 Task: Search One-way flight tickets for 2 adults, in Economy from Aswan to Auckland to travel on 20-Nov-2023.  Stops: Any number of stops. Choice of flight is Emirates. 1  carry bag. Outbound departure time preference is 08:00.
Action: Mouse moved to (294, 151)
Screenshot: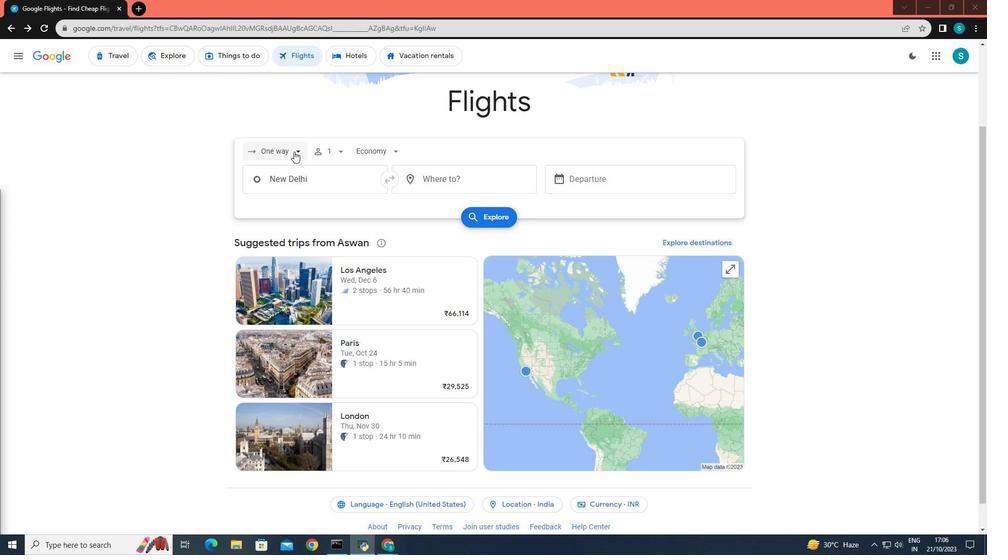 
Action: Mouse pressed left at (294, 151)
Screenshot: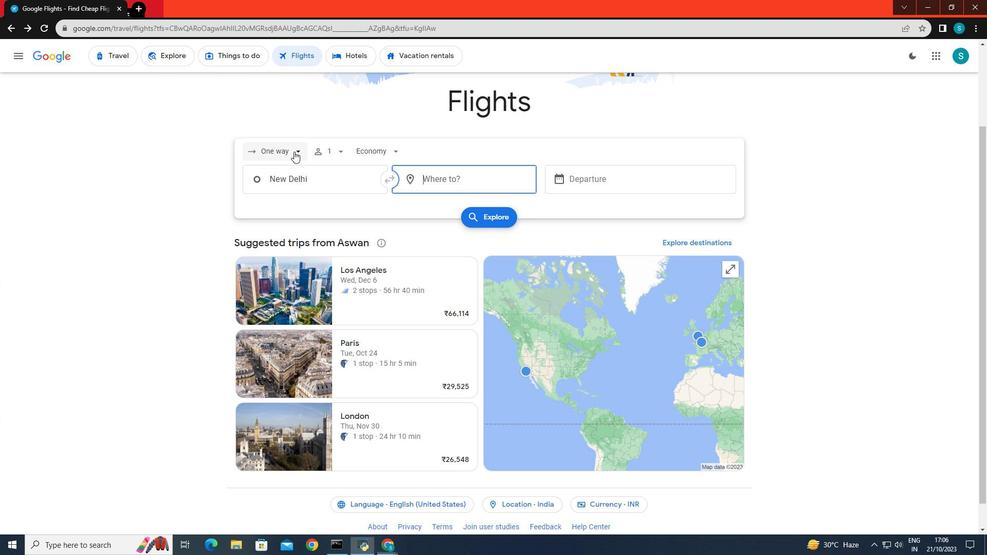 
Action: Mouse moved to (288, 195)
Screenshot: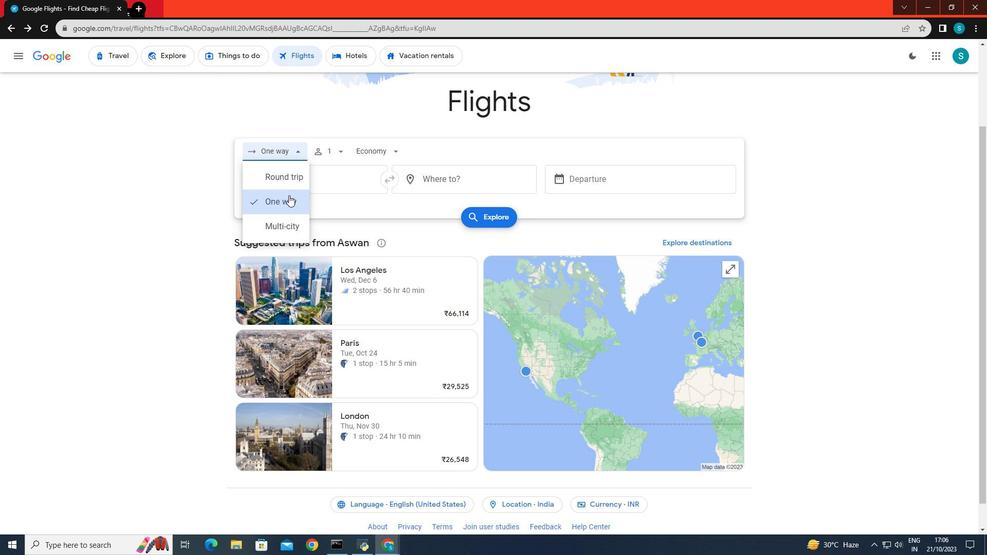 
Action: Mouse pressed left at (288, 195)
Screenshot: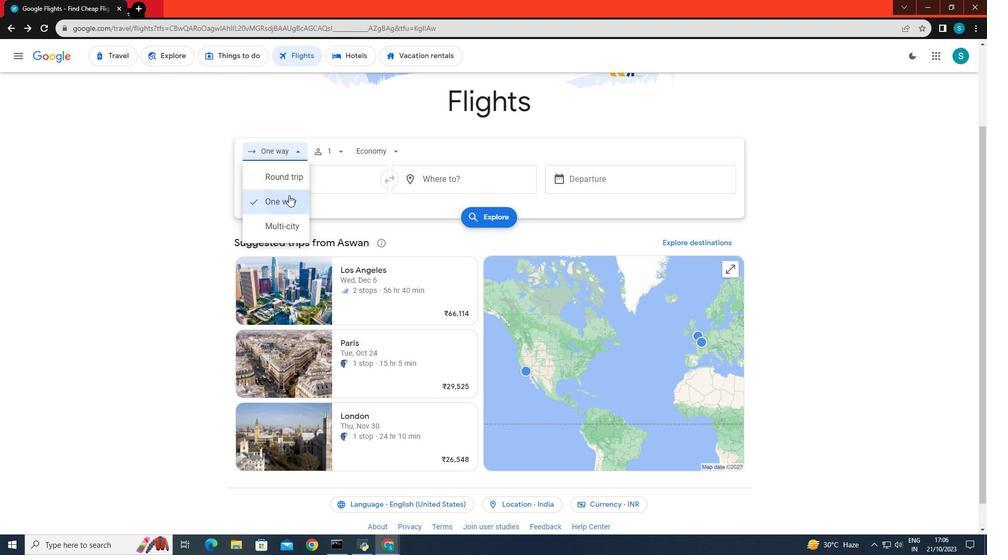 
Action: Mouse moved to (323, 147)
Screenshot: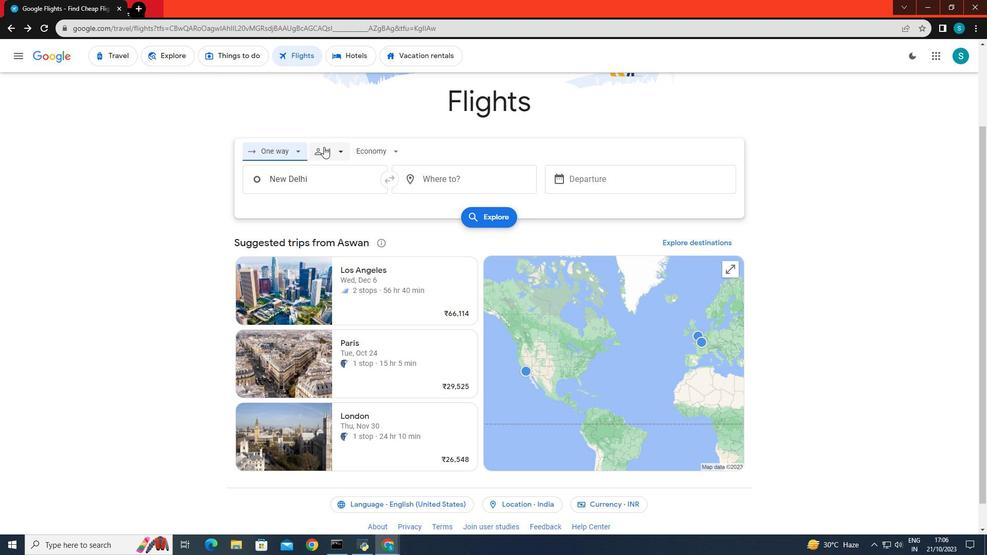 
Action: Mouse pressed left at (323, 147)
Screenshot: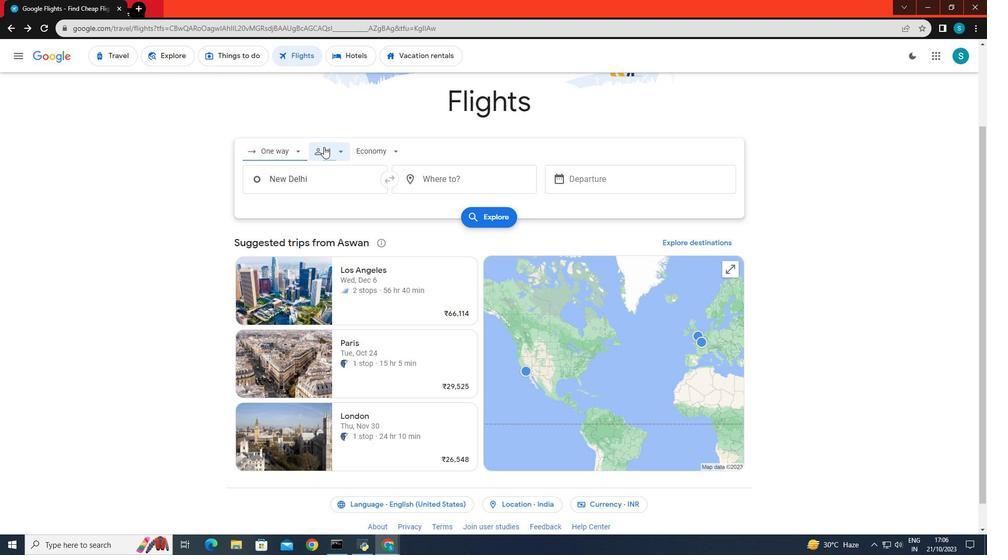 
Action: Mouse moved to (417, 177)
Screenshot: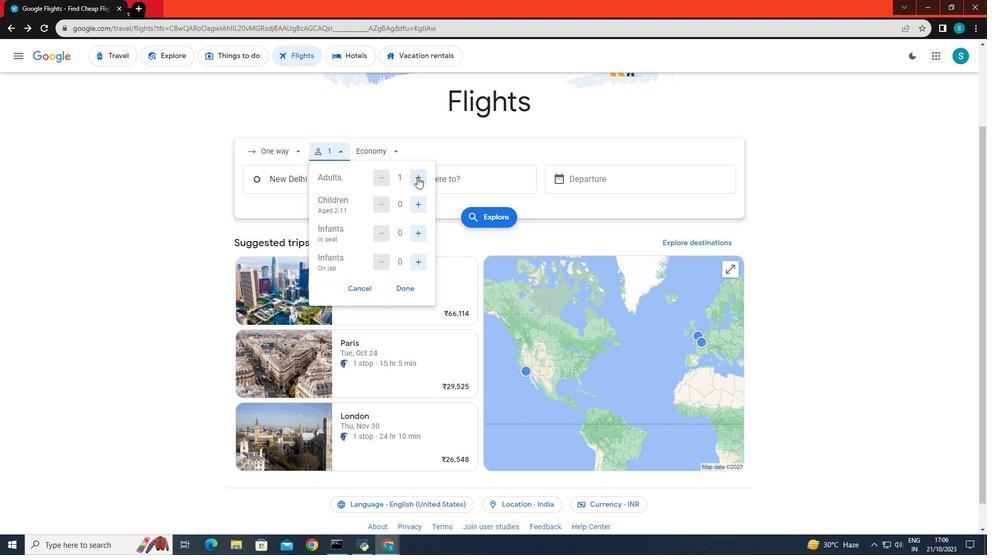 
Action: Mouse pressed left at (417, 177)
Screenshot: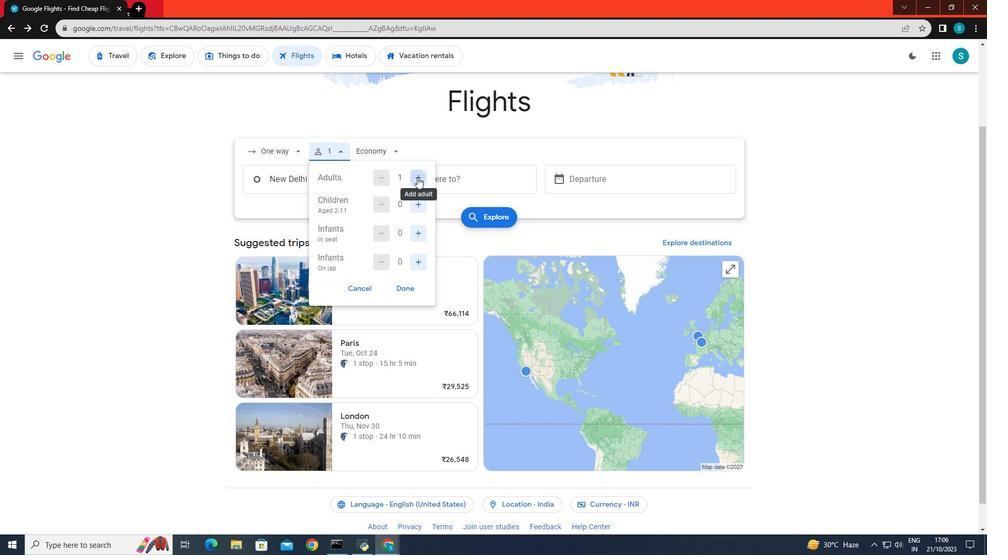 
Action: Mouse moved to (404, 284)
Screenshot: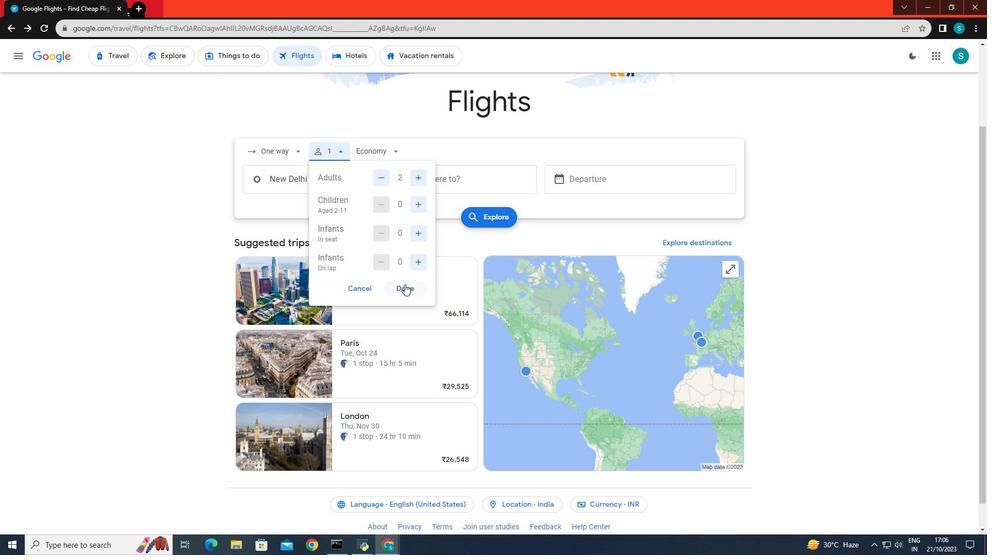 
Action: Mouse pressed left at (404, 284)
Screenshot: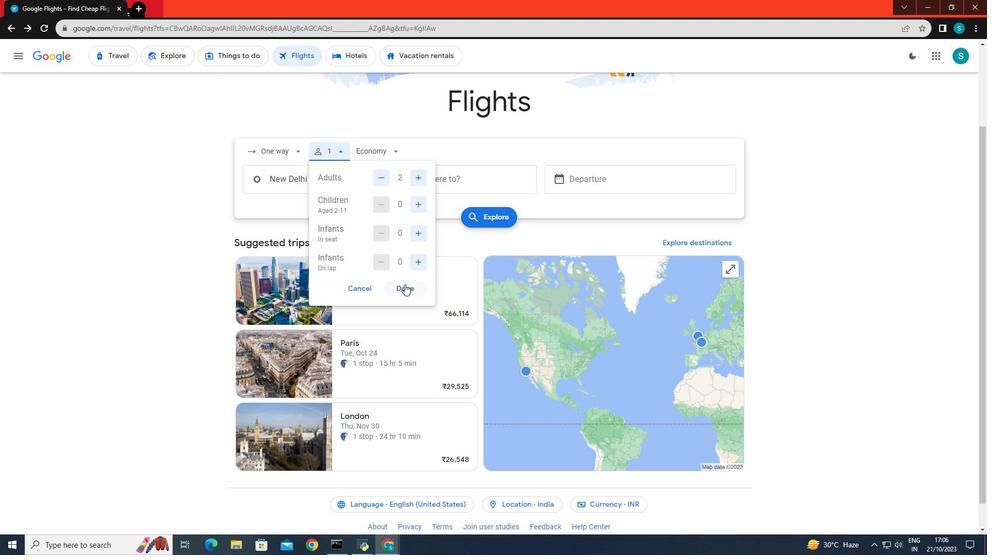 
Action: Mouse moved to (384, 147)
Screenshot: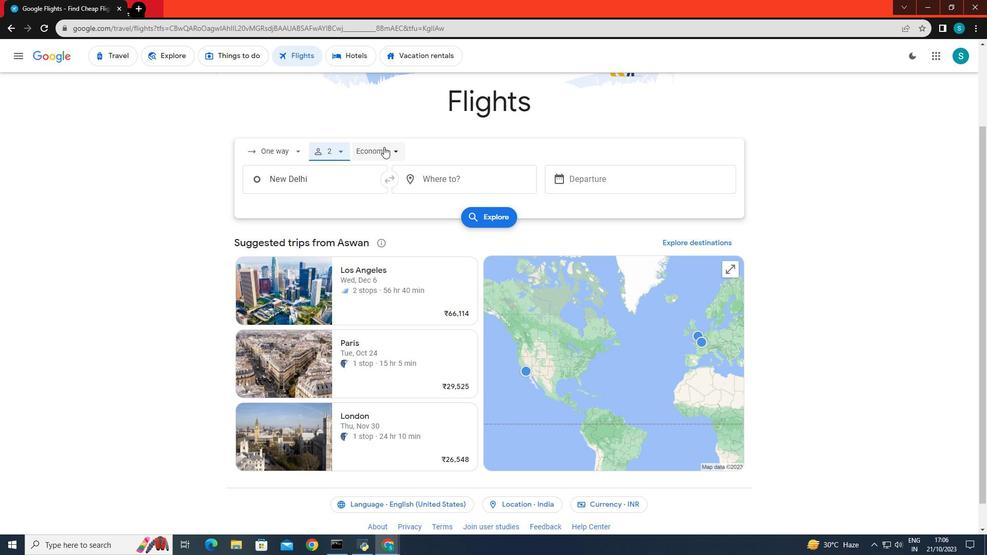 
Action: Mouse pressed left at (384, 147)
Screenshot: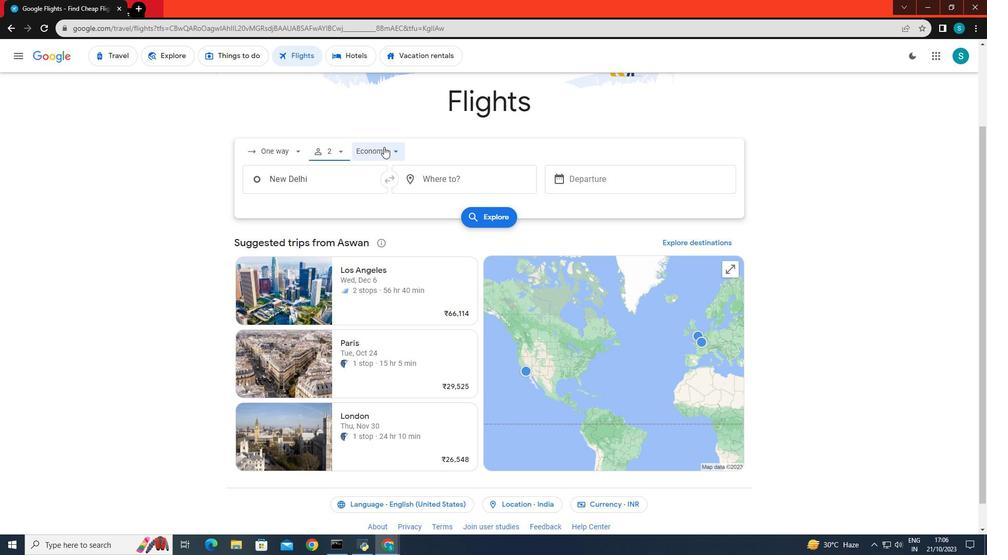
Action: Mouse moved to (378, 179)
Screenshot: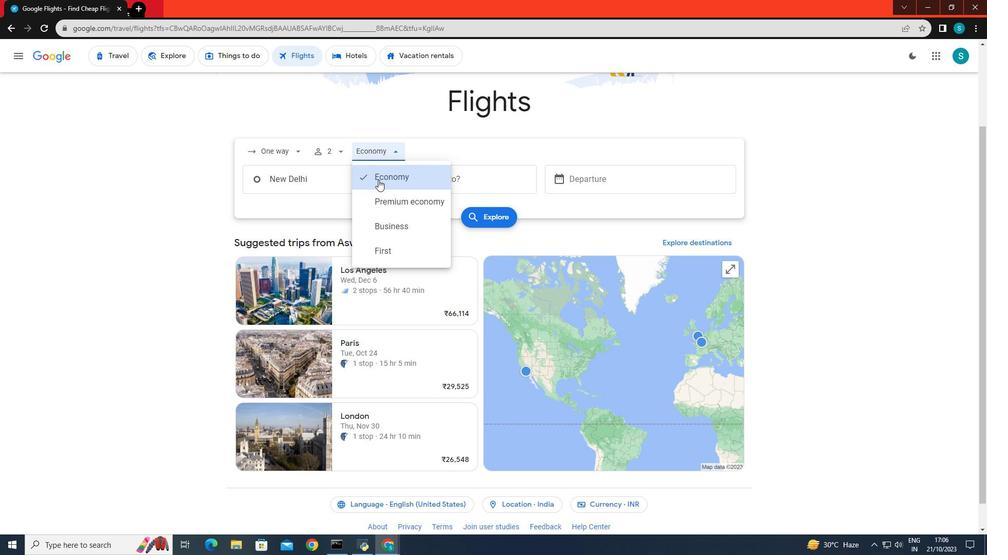 
Action: Mouse pressed left at (378, 179)
Screenshot: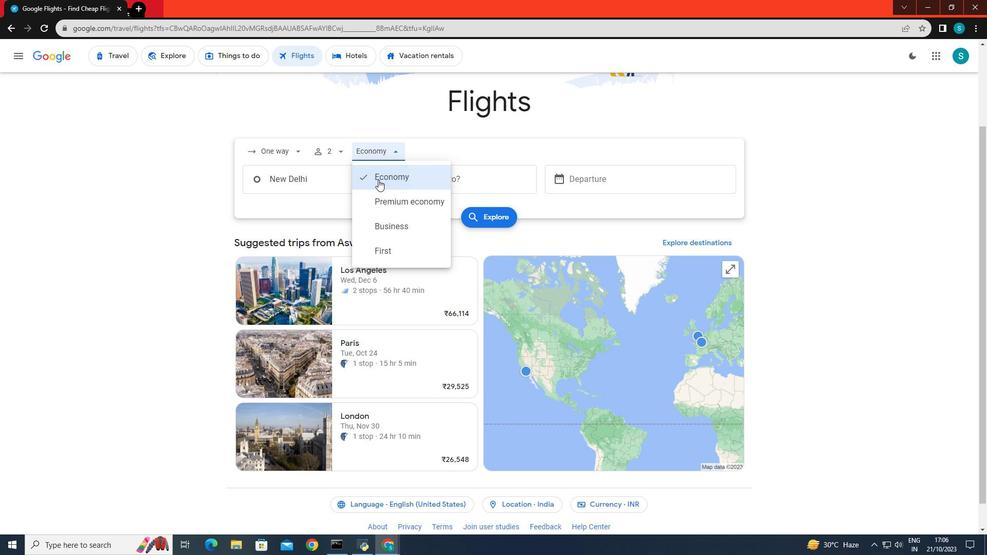 
Action: Mouse moved to (321, 182)
Screenshot: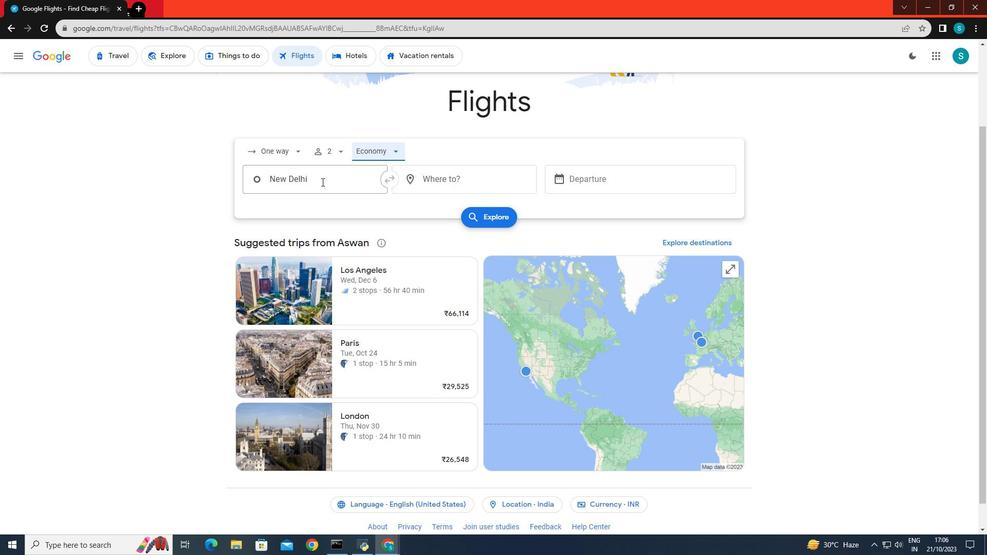 
Action: Mouse pressed left at (321, 182)
Screenshot: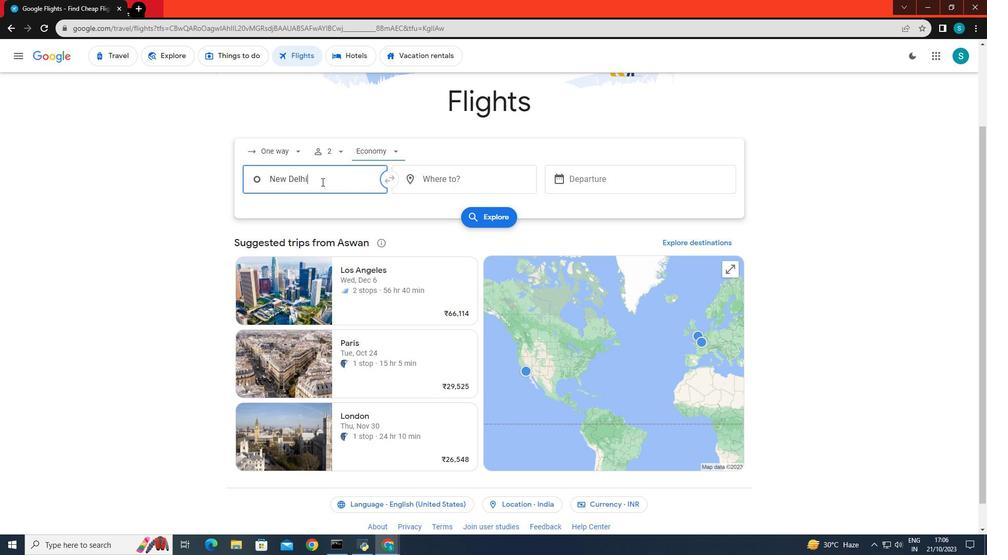 
Action: Key pressed <Key.backspace><Key.caps_lock>A<Key.caps_lock>swan
Screenshot: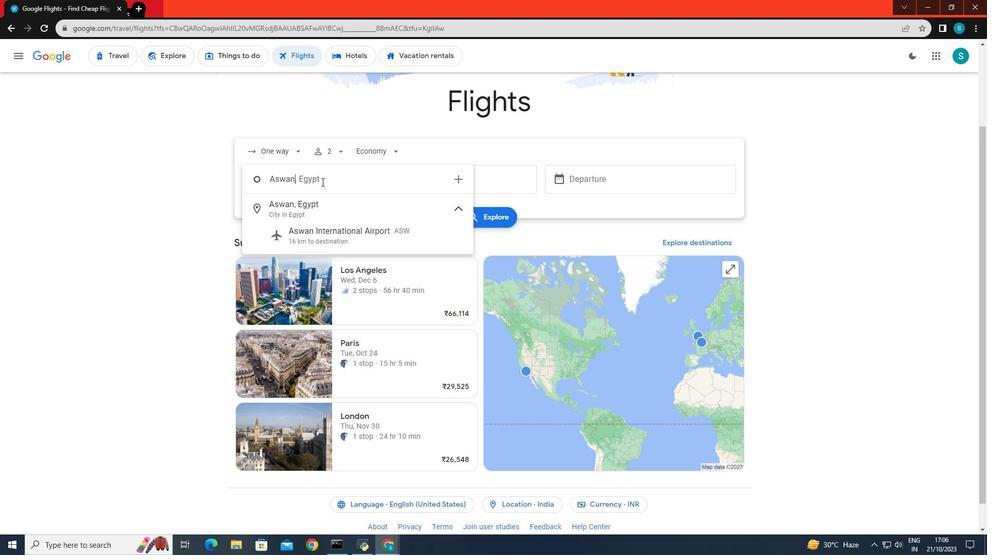
Action: Mouse moved to (329, 243)
Screenshot: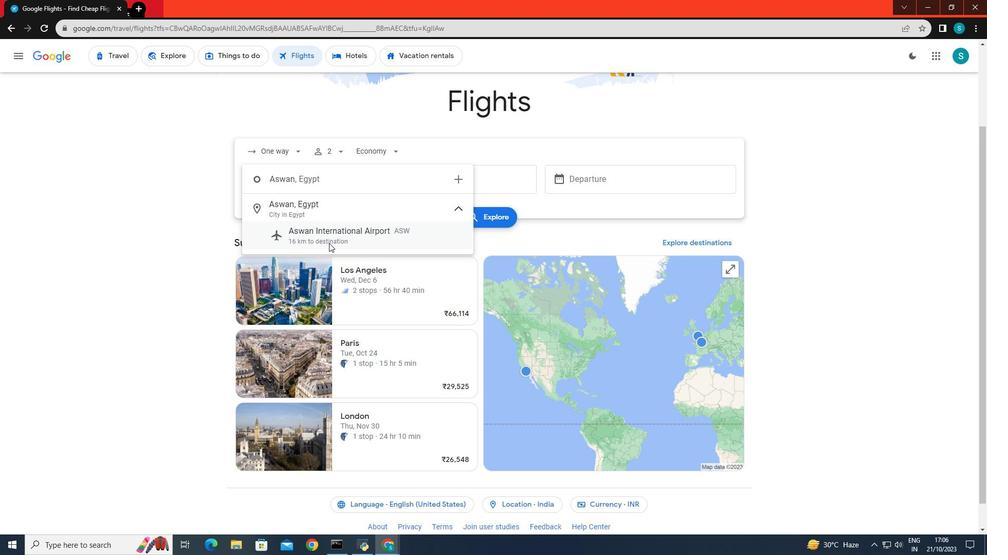 
Action: Mouse pressed left at (329, 243)
Screenshot: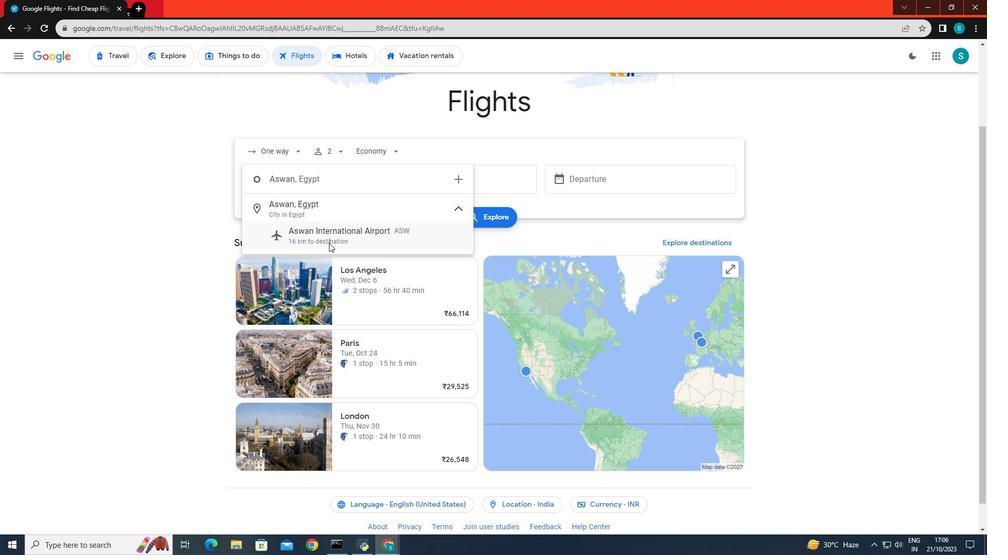
Action: Mouse moved to (445, 175)
Screenshot: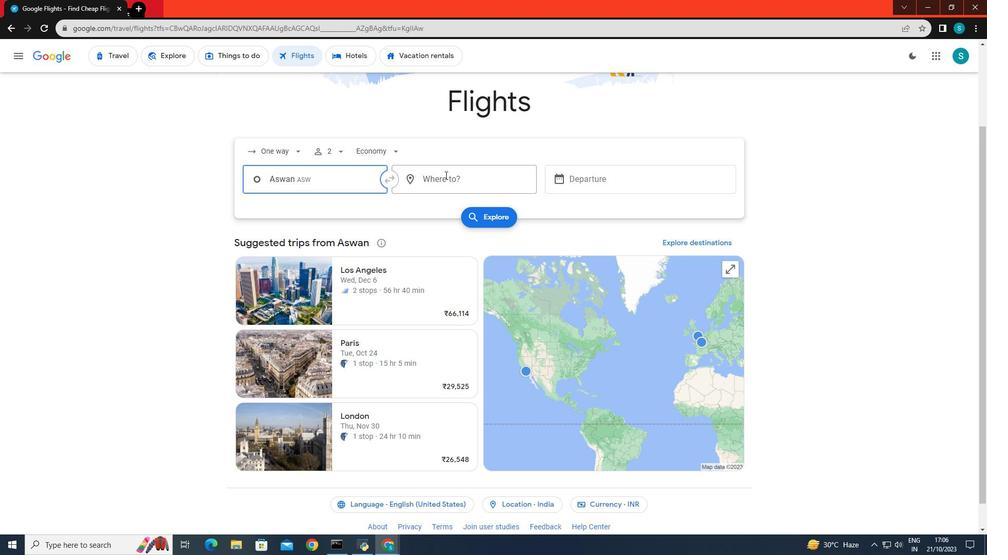 
Action: Mouse pressed left at (445, 175)
Screenshot: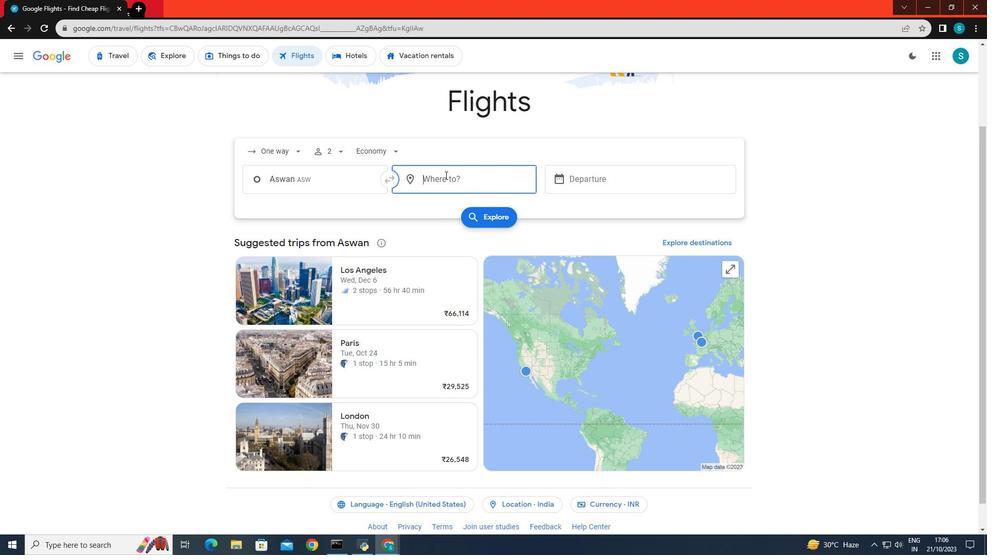 
Action: Key pressed <Key.caps_lock>A<Key.caps_lock><Key.caps_lock>U<Key.backspace><Key.caps_lock>uckland
Screenshot: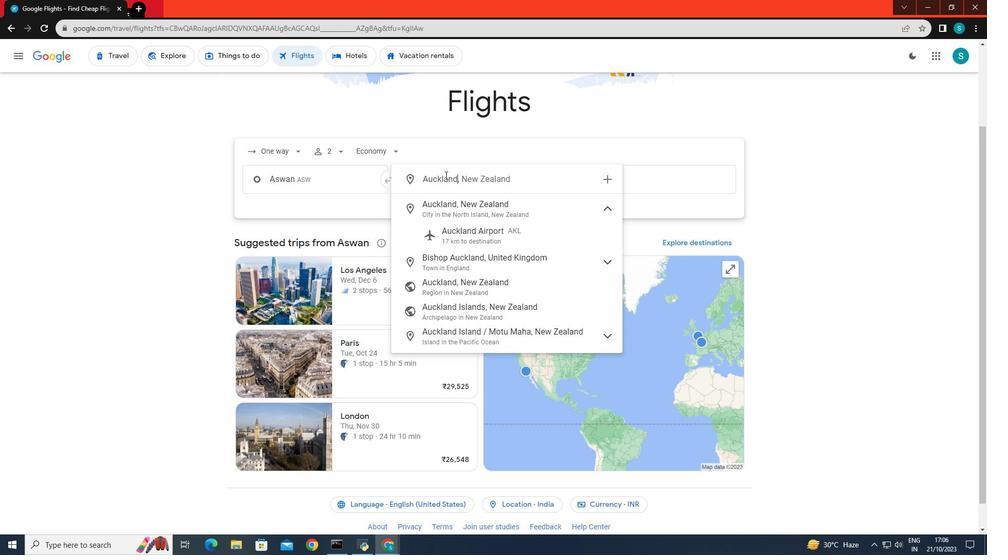 
Action: Mouse moved to (470, 236)
Screenshot: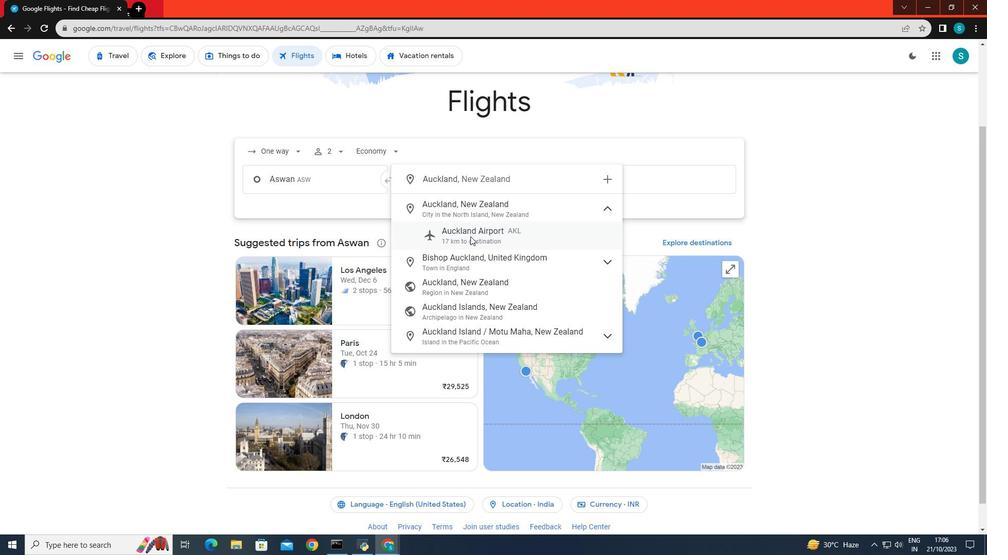 
Action: Mouse pressed left at (470, 236)
Screenshot: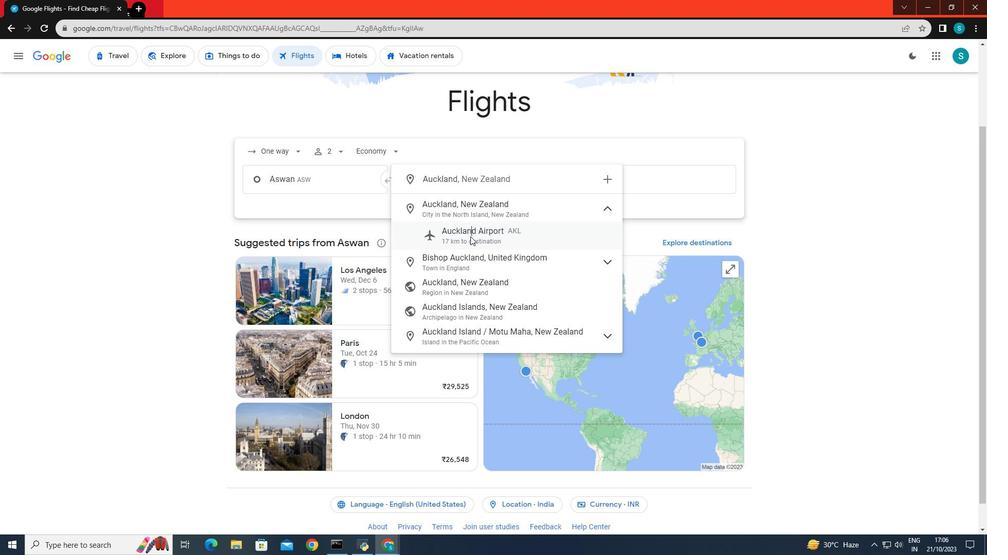
Action: Mouse moved to (574, 175)
Screenshot: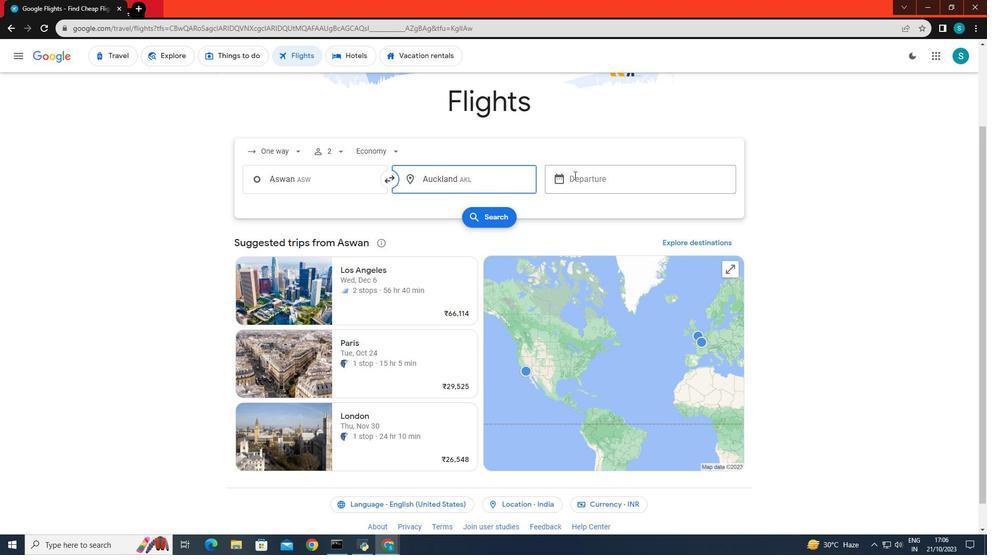 
Action: Mouse pressed left at (574, 175)
Screenshot: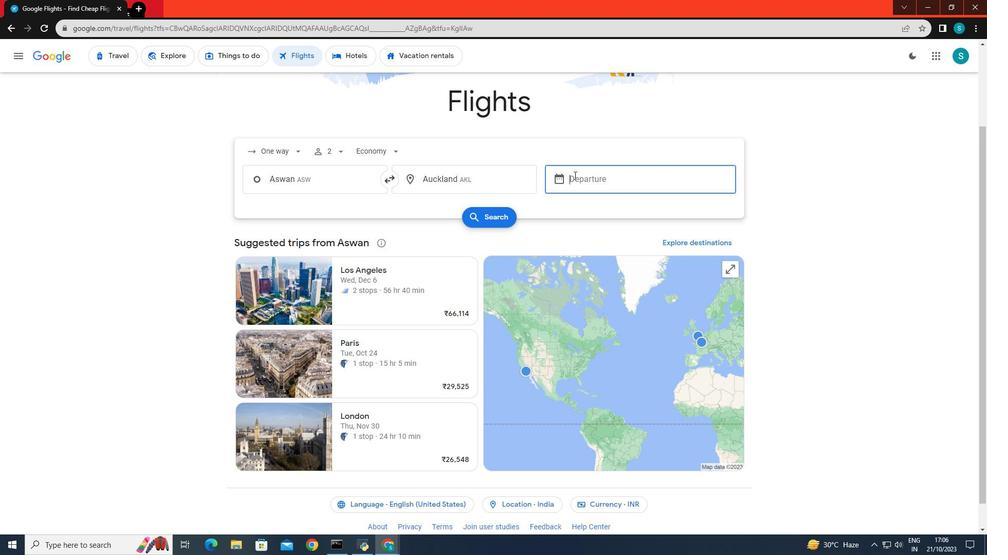 
Action: Mouse moved to (590, 343)
Screenshot: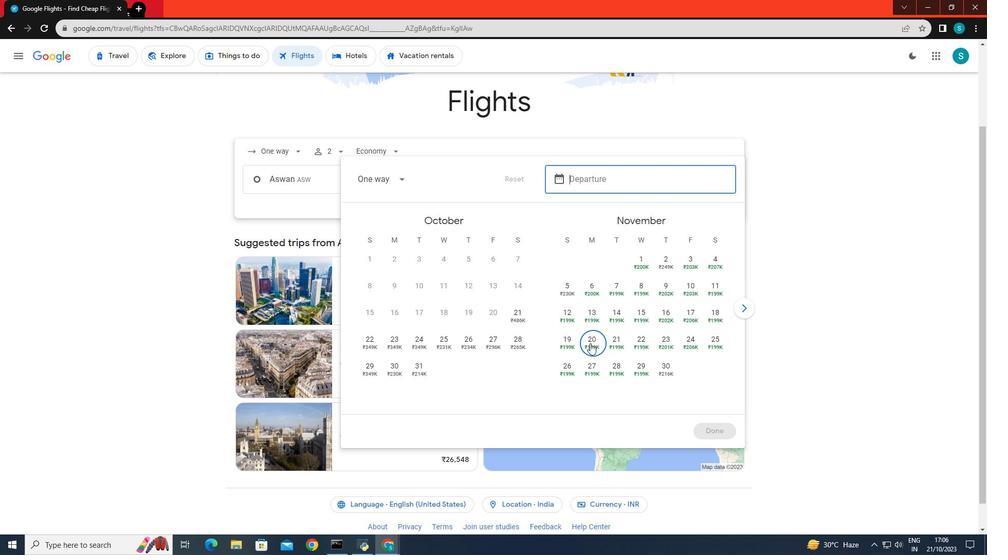 
Action: Mouse pressed left at (590, 343)
Screenshot: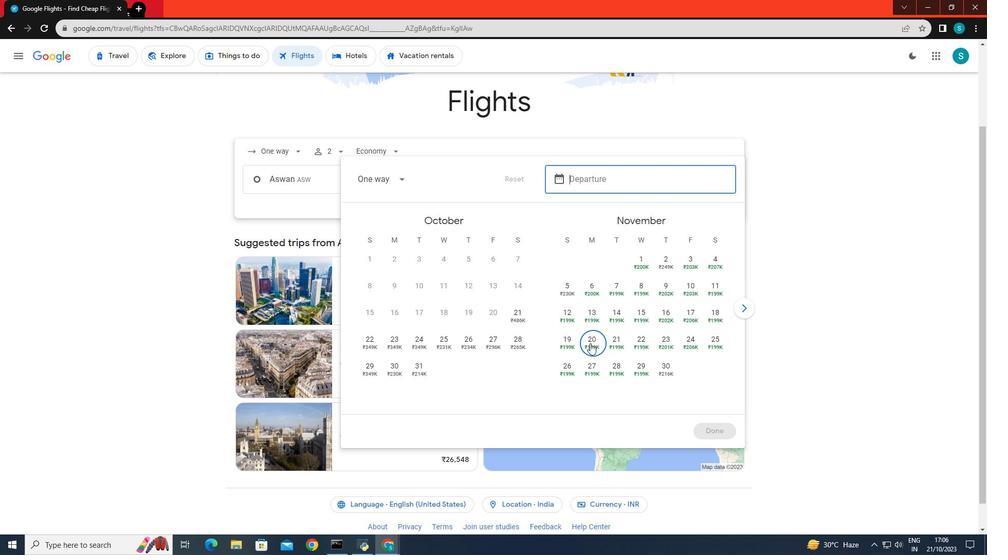 
Action: Mouse moved to (707, 428)
Screenshot: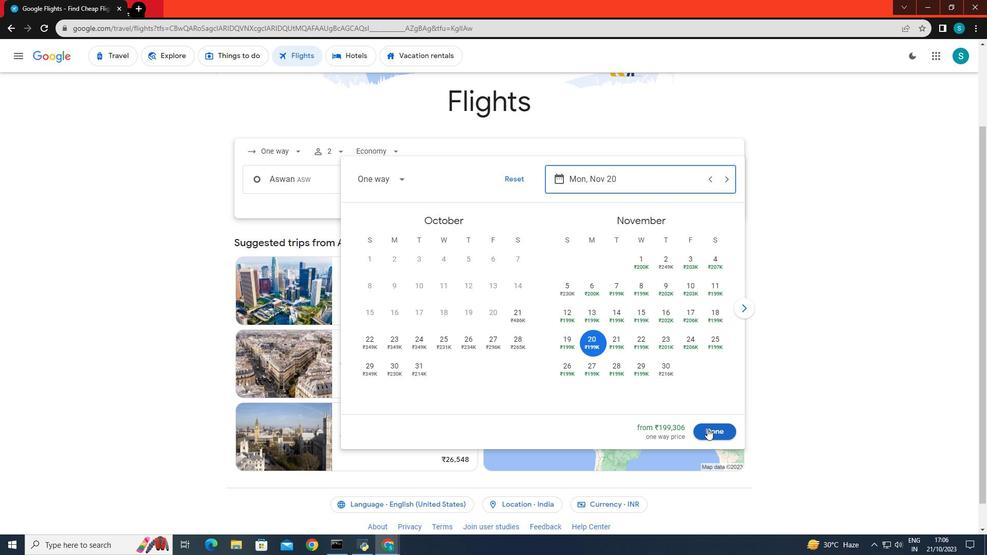 
Action: Mouse pressed left at (707, 428)
Screenshot: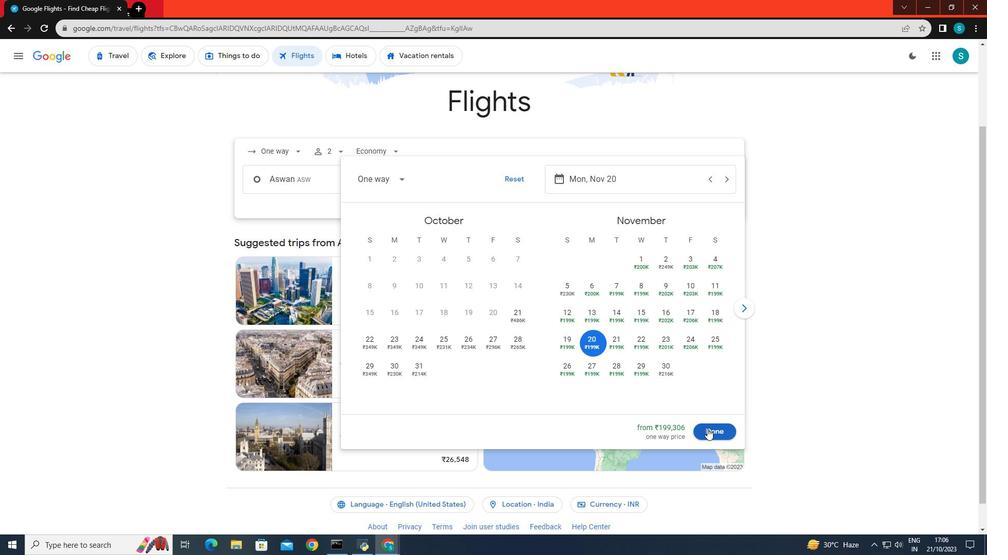 
Action: Mouse moved to (483, 220)
Screenshot: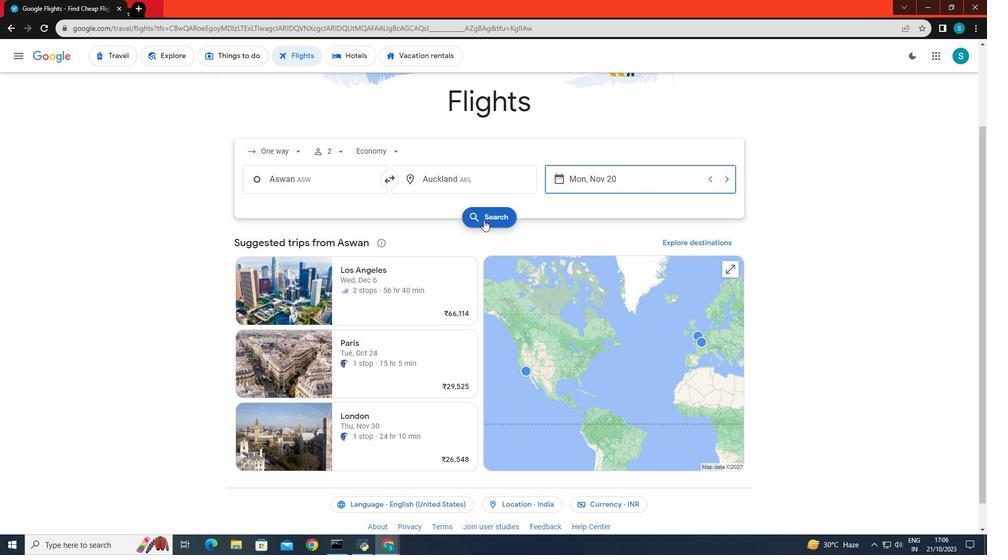 
Action: Mouse pressed left at (483, 220)
Screenshot: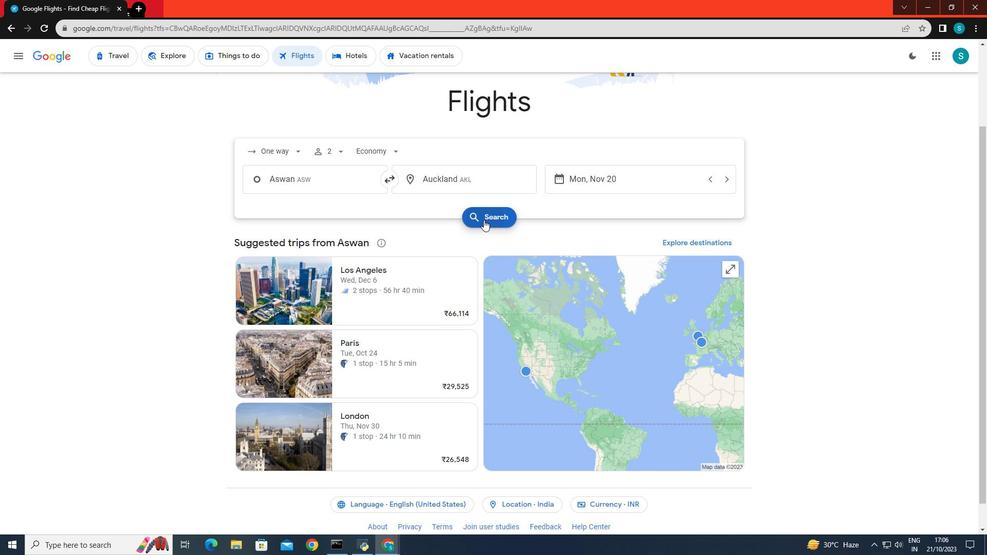 
Action: Mouse moved to (312, 147)
Screenshot: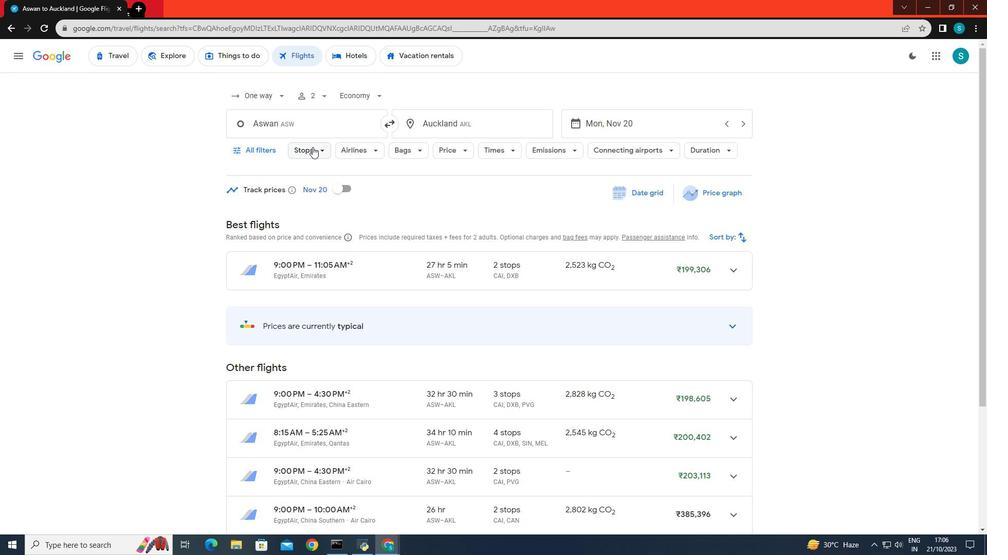 
Action: Mouse pressed left at (312, 147)
Screenshot: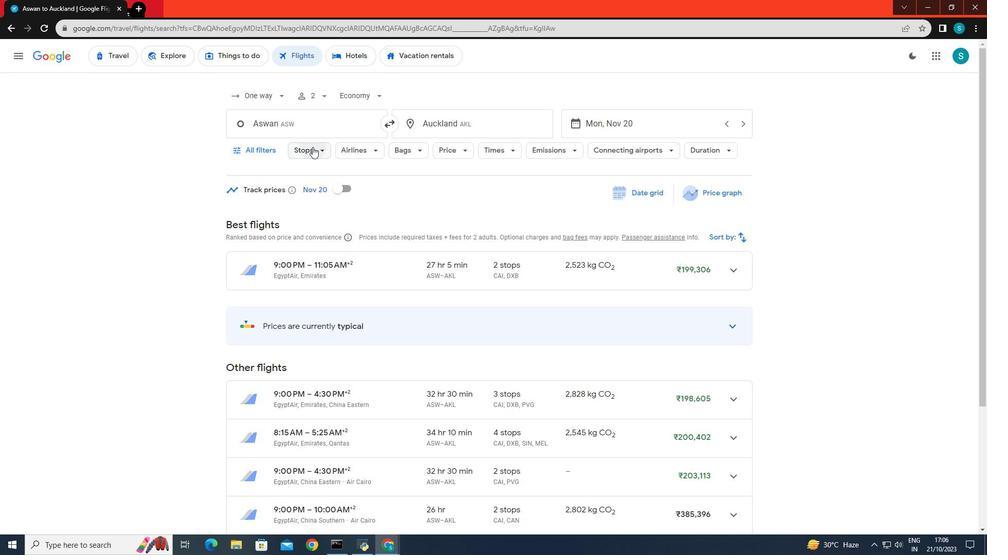 
Action: Mouse moved to (319, 204)
Screenshot: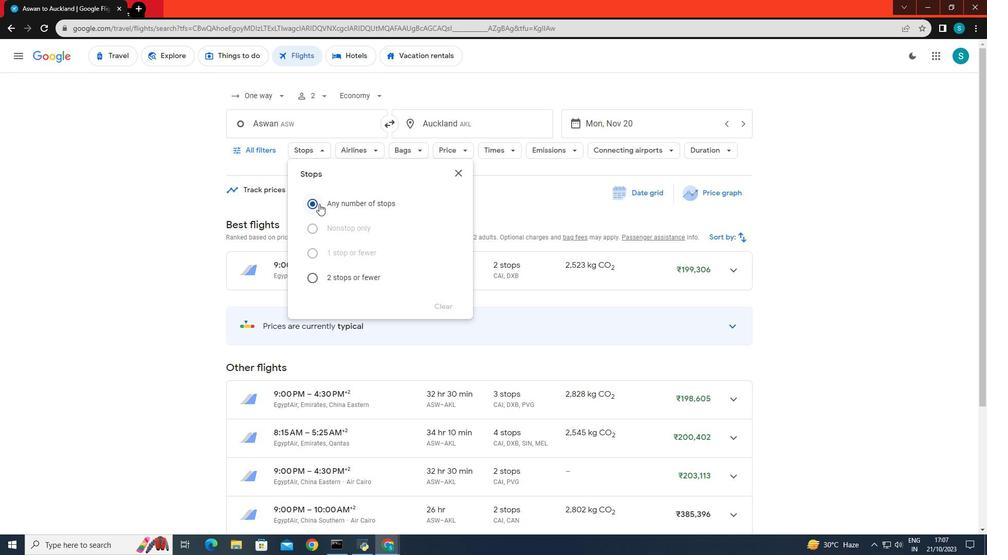 
Action: Mouse pressed left at (319, 204)
Screenshot: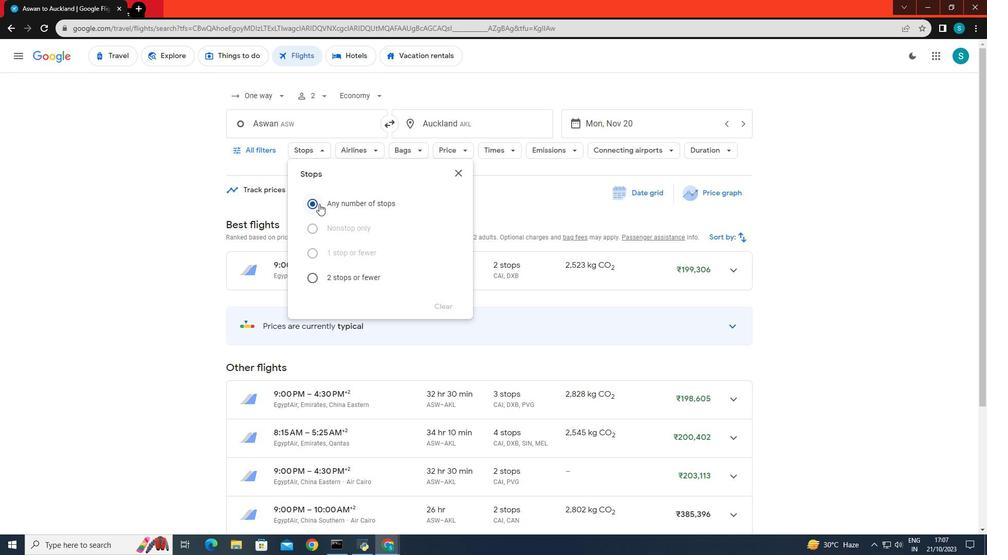 
Action: Mouse moved to (168, 191)
Screenshot: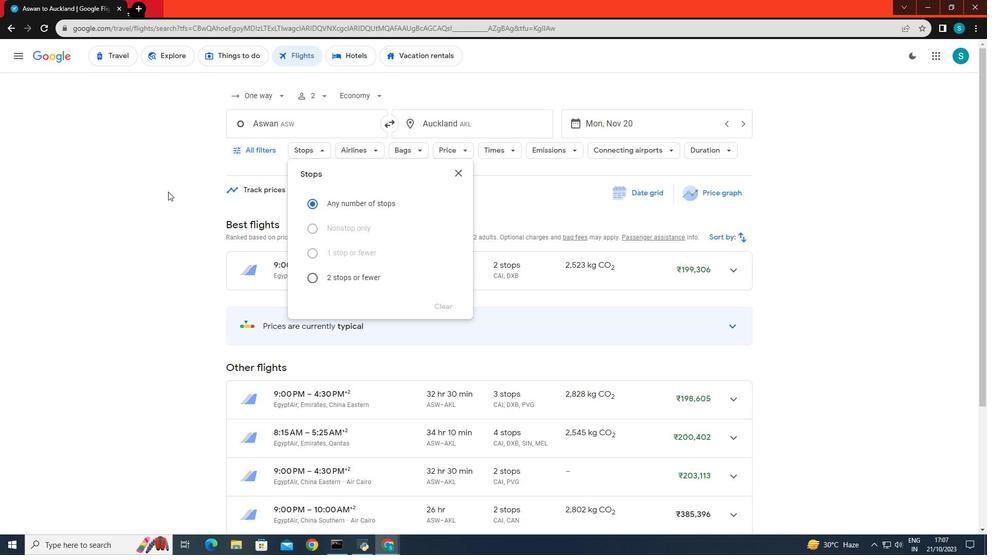 
Action: Mouse pressed left at (168, 191)
Screenshot: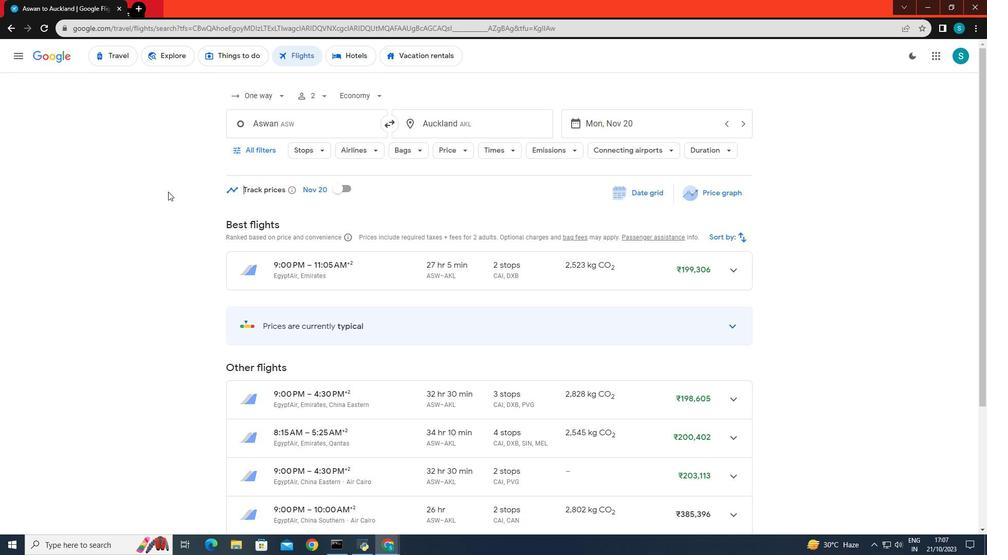 
Action: Mouse moved to (369, 151)
Screenshot: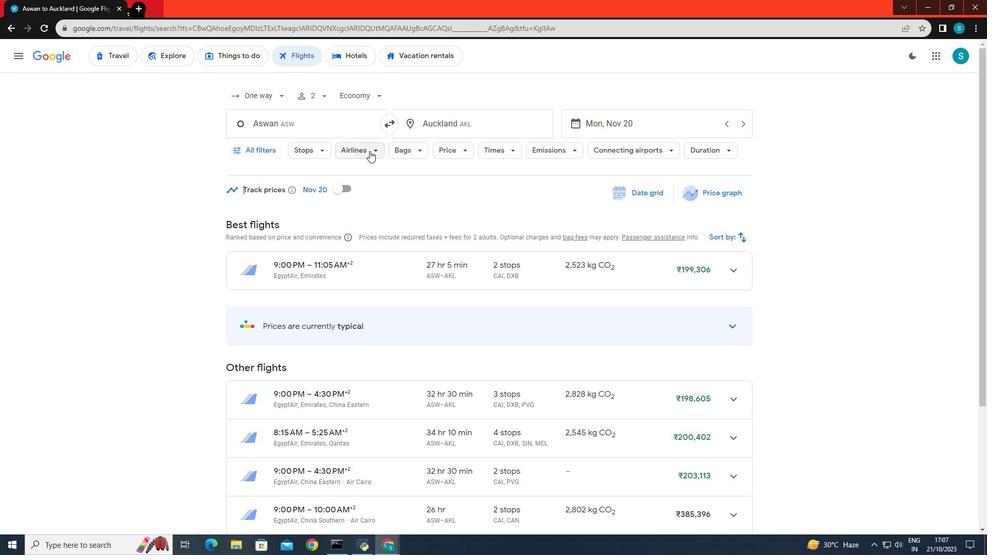 
Action: Mouse pressed left at (369, 151)
Screenshot: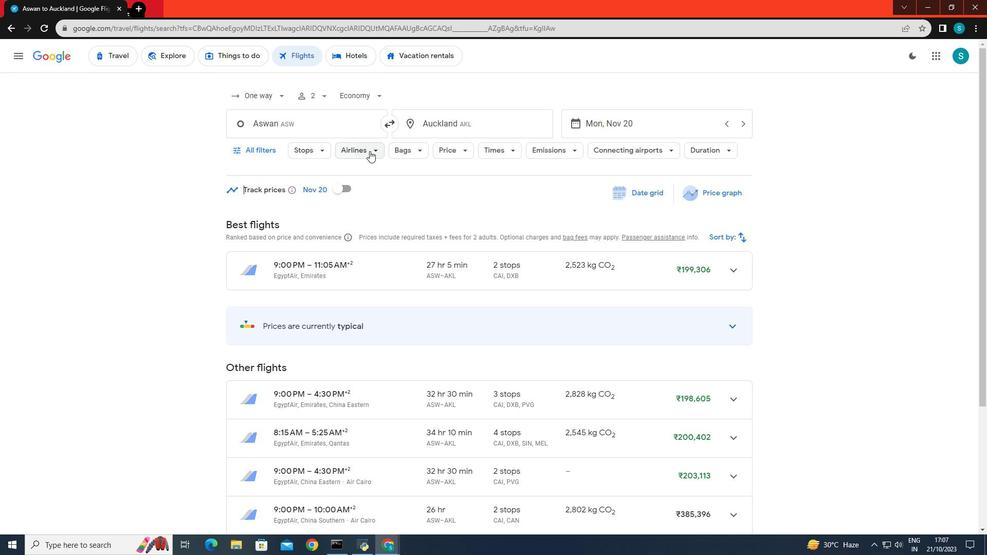 
Action: Mouse moved to (379, 276)
Screenshot: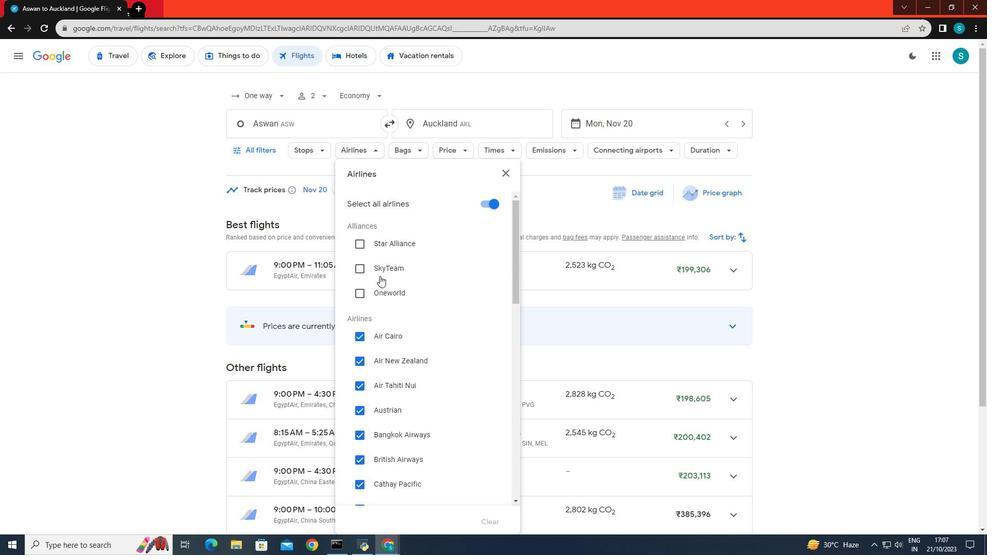 
Action: Mouse scrolled (379, 275) with delta (0, 0)
Screenshot: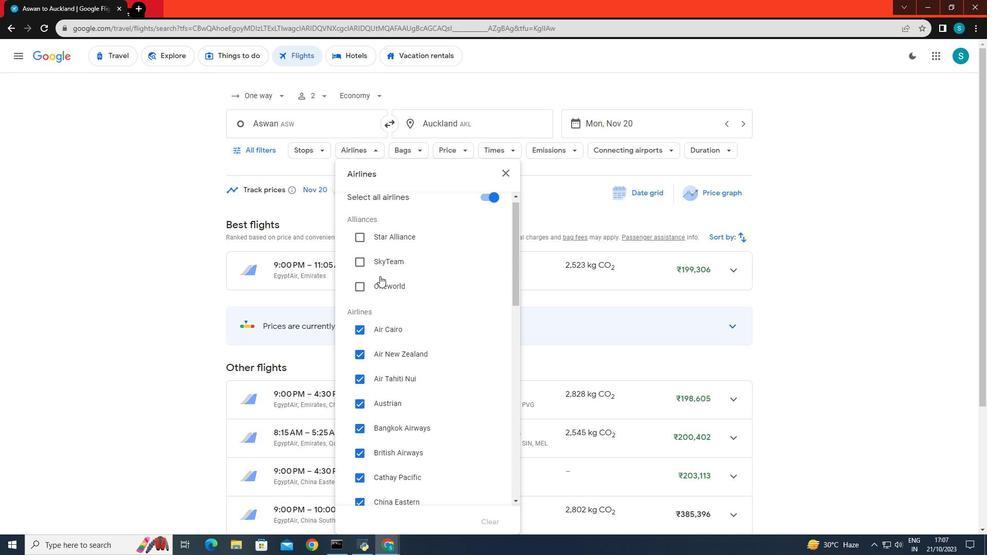 
Action: Mouse scrolled (379, 275) with delta (0, 0)
Screenshot: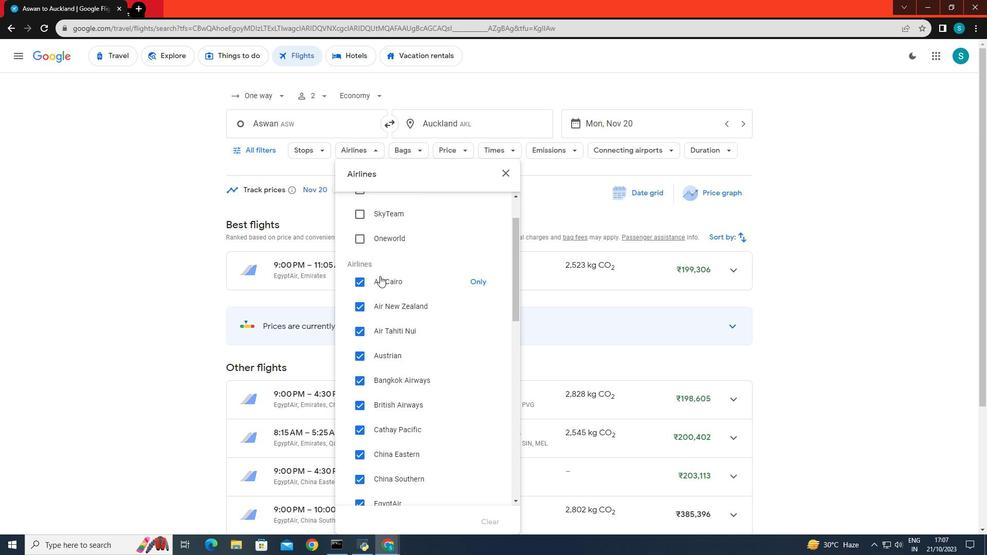 
Action: Mouse scrolled (379, 275) with delta (0, 0)
Screenshot: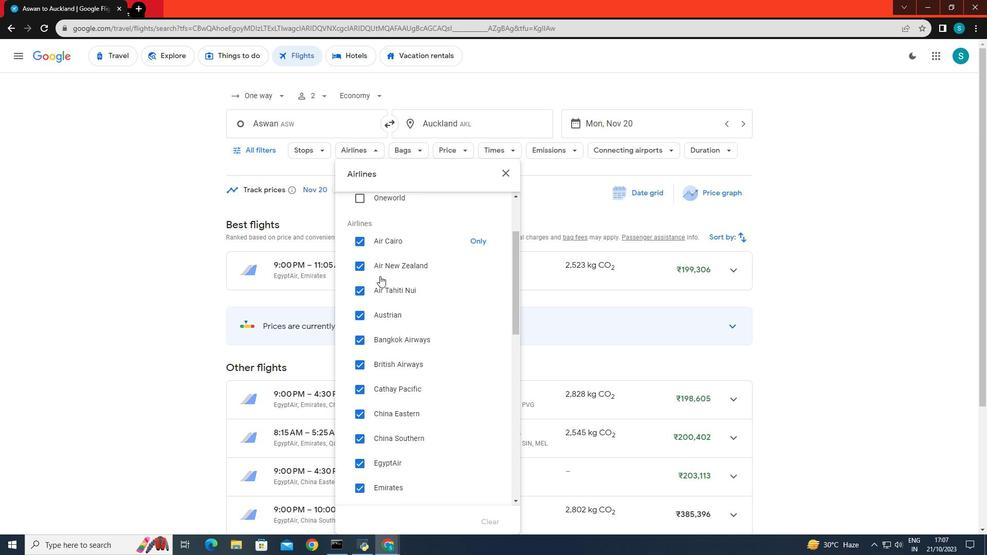 
Action: Mouse scrolled (379, 275) with delta (0, 0)
Screenshot: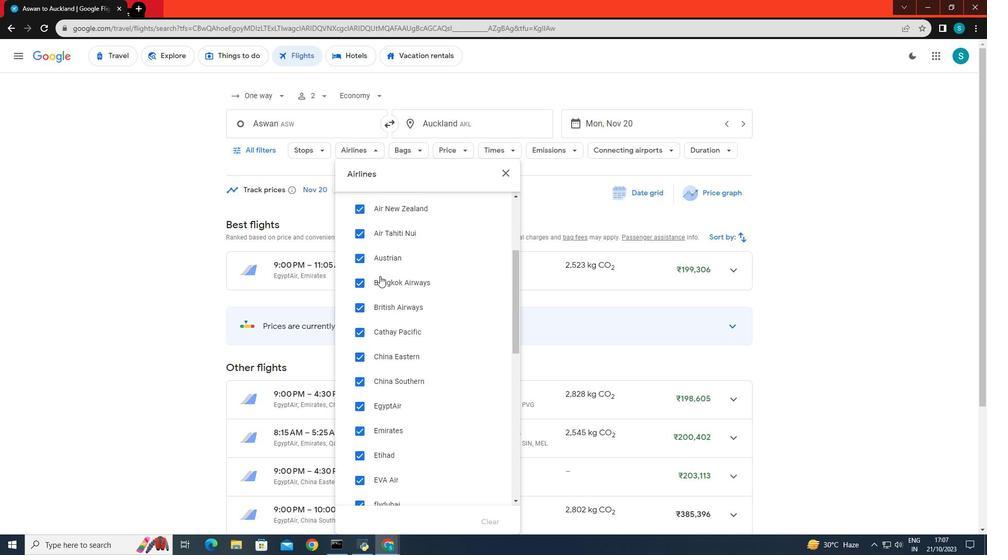 
Action: Mouse scrolled (379, 275) with delta (0, 0)
Screenshot: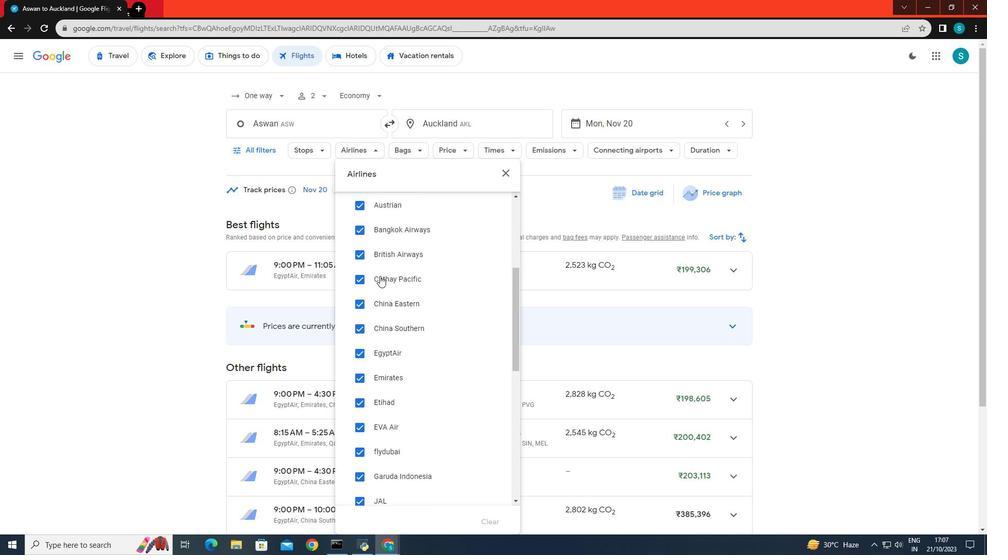 
Action: Mouse scrolled (379, 275) with delta (0, 0)
Screenshot: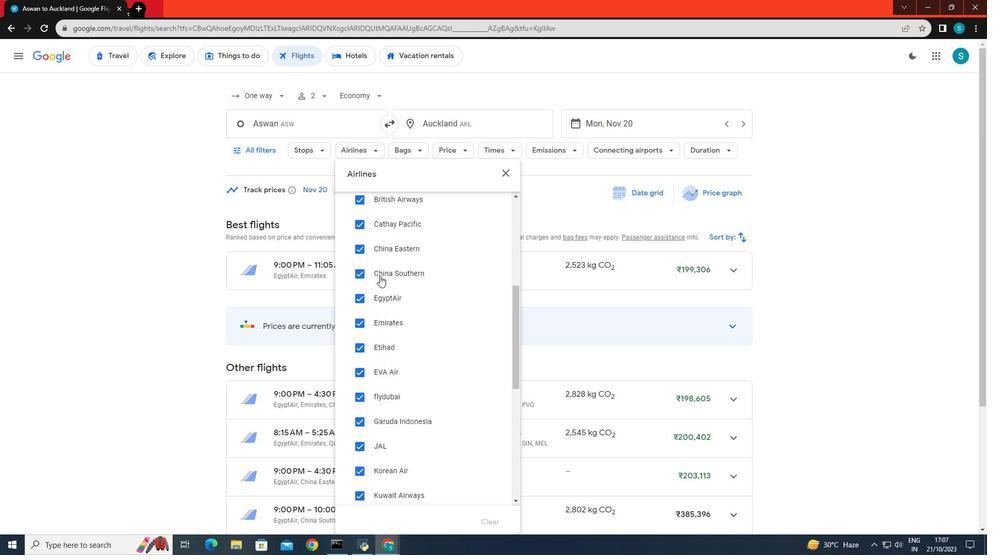 
Action: Mouse scrolled (379, 276) with delta (0, 0)
Screenshot: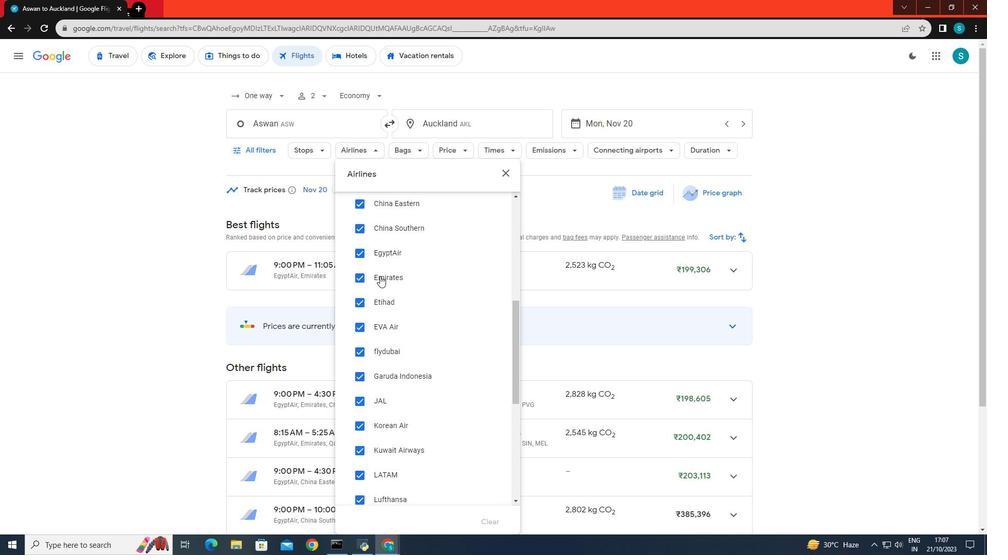 
Action: Mouse scrolled (379, 276) with delta (0, 0)
Screenshot: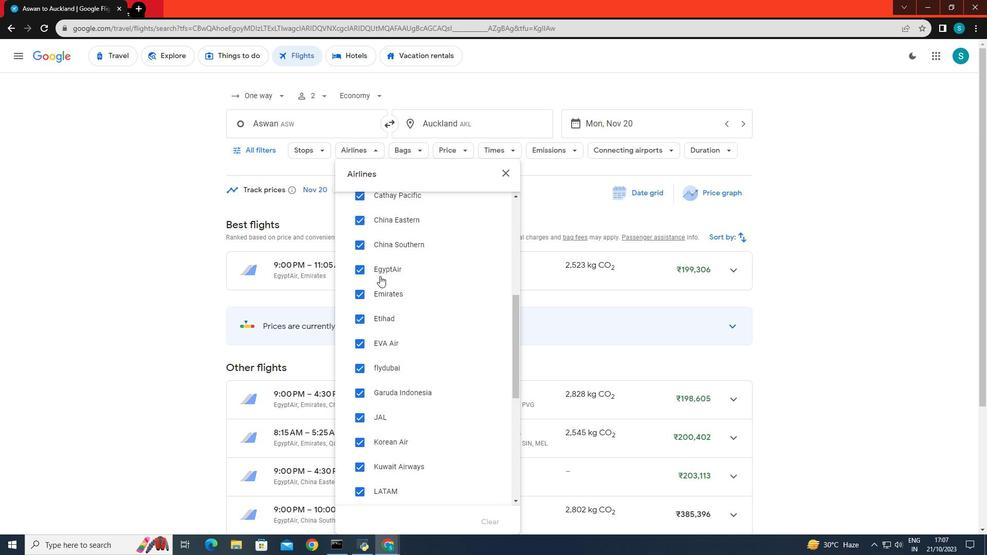 
Action: Mouse scrolled (379, 276) with delta (0, 0)
Screenshot: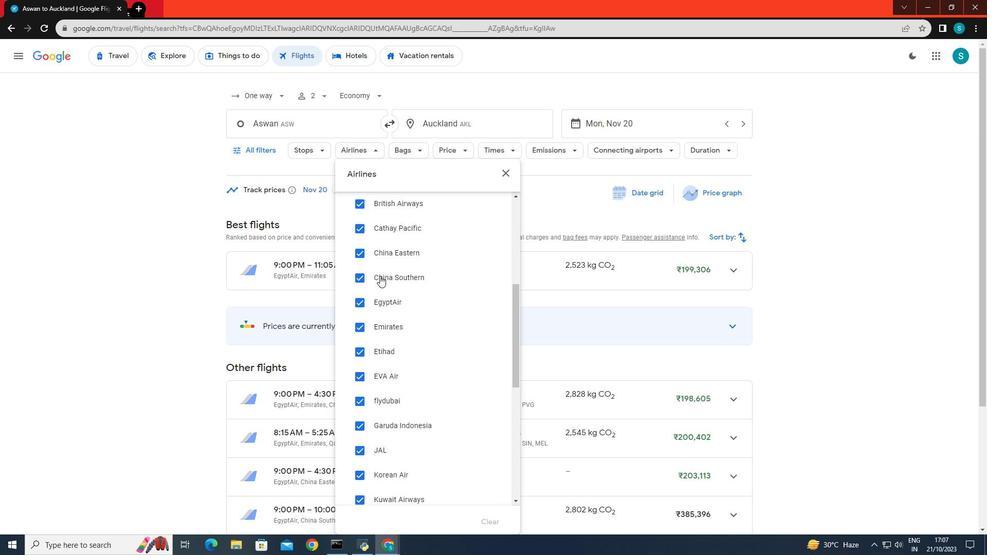 
Action: Mouse moved to (446, 324)
Screenshot: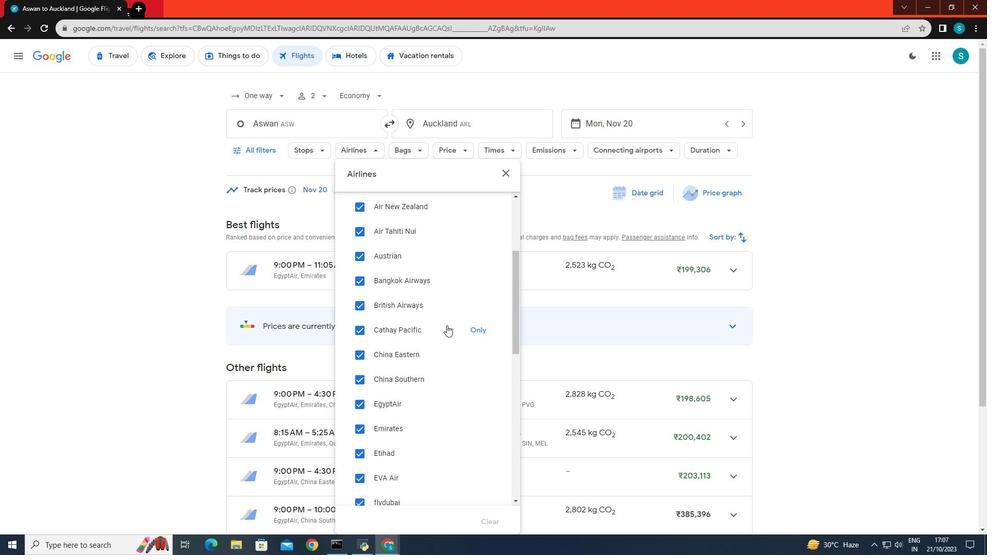 
Action: Mouse scrolled (446, 324) with delta (0, 0)
Screenshot: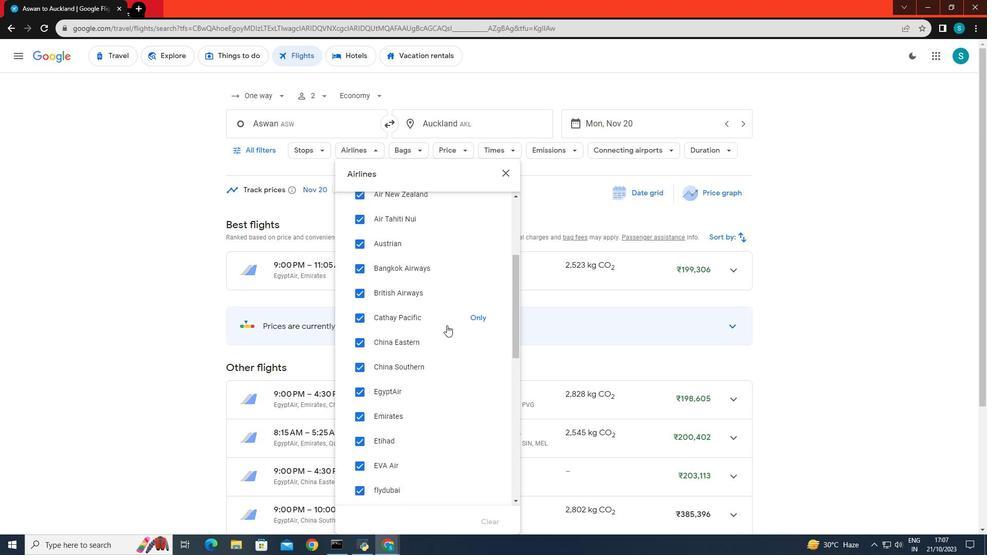 
Action: Mouse moved to (476, 376)
Screenshot: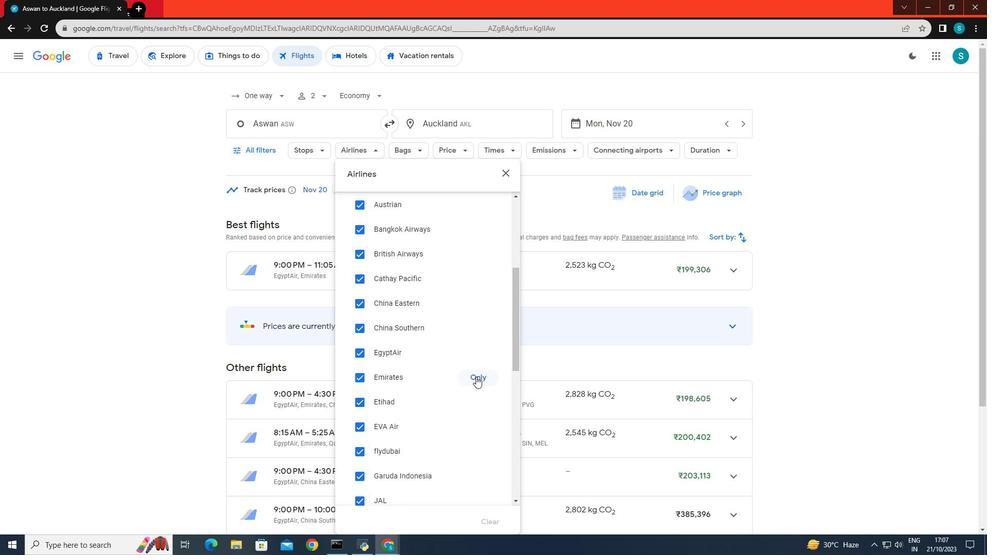 
Action: Mouse pressed left at (476, 376)
Screenshot: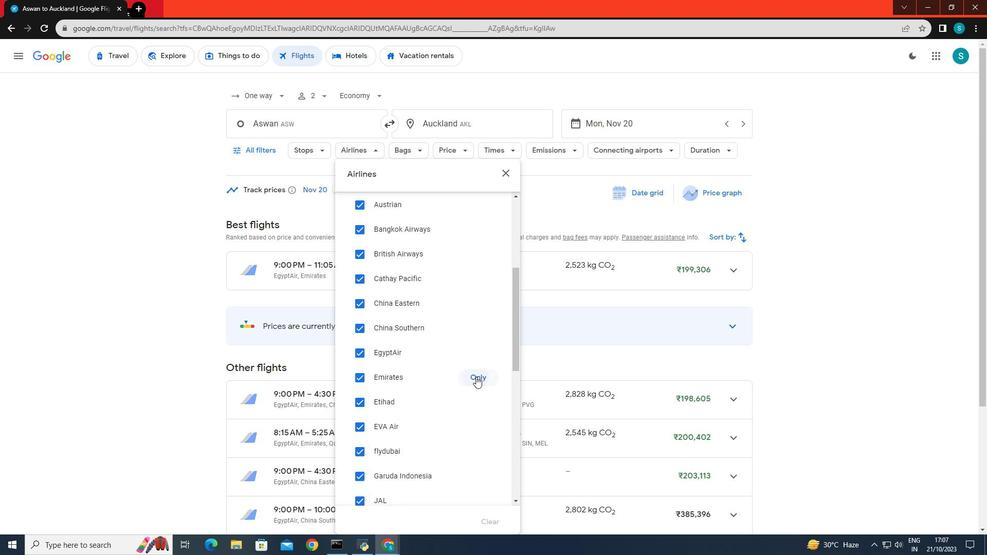 
Action: Mouse moved to (232, 355)
Screenshot: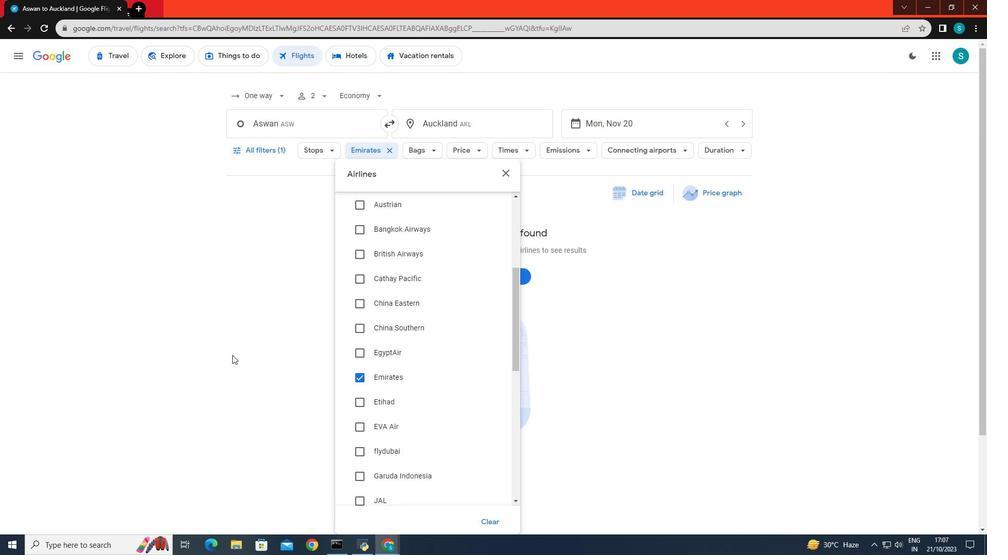 
Action: Mouse pressed left at (232, 355)
Screenshot: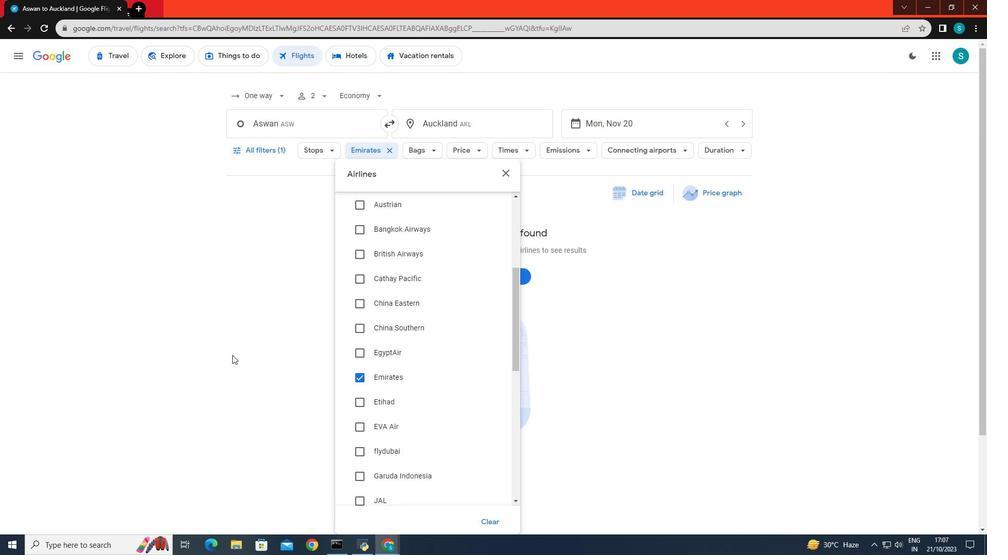 
Action: Mouse moved to (428, 154)
Screenshot: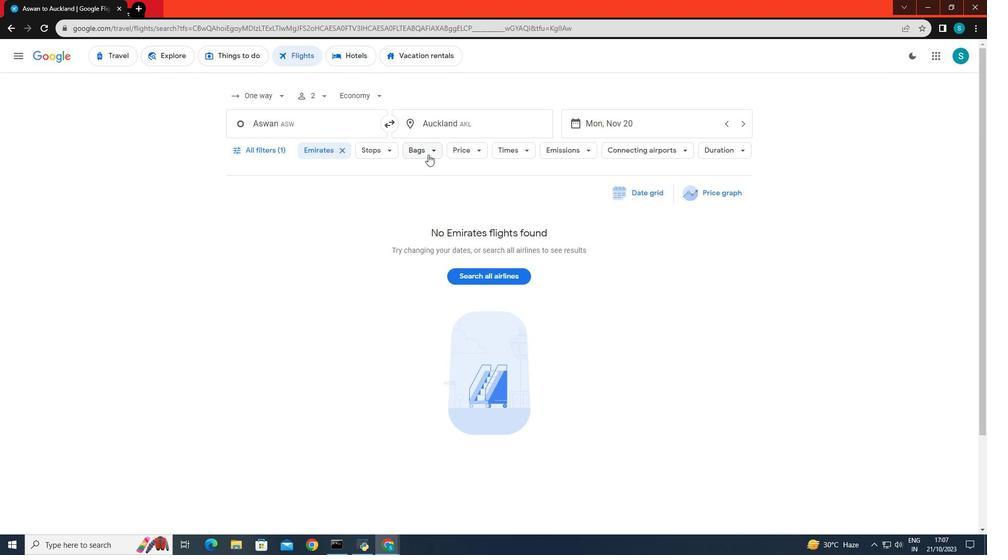 
Action: Mouse pressed left at (428, 154)
Screenshot: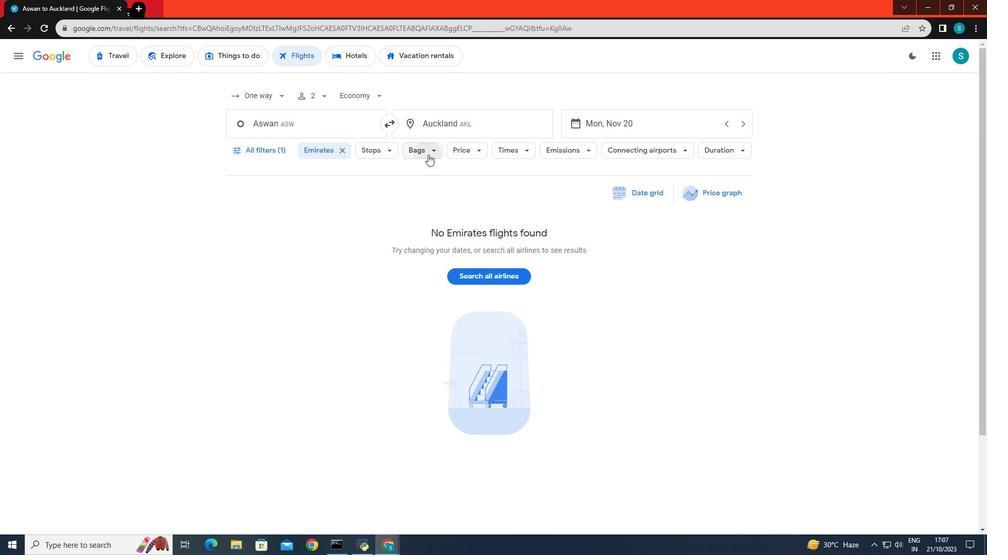 
Action: Mouse moved to (564, 197)
Screenshot: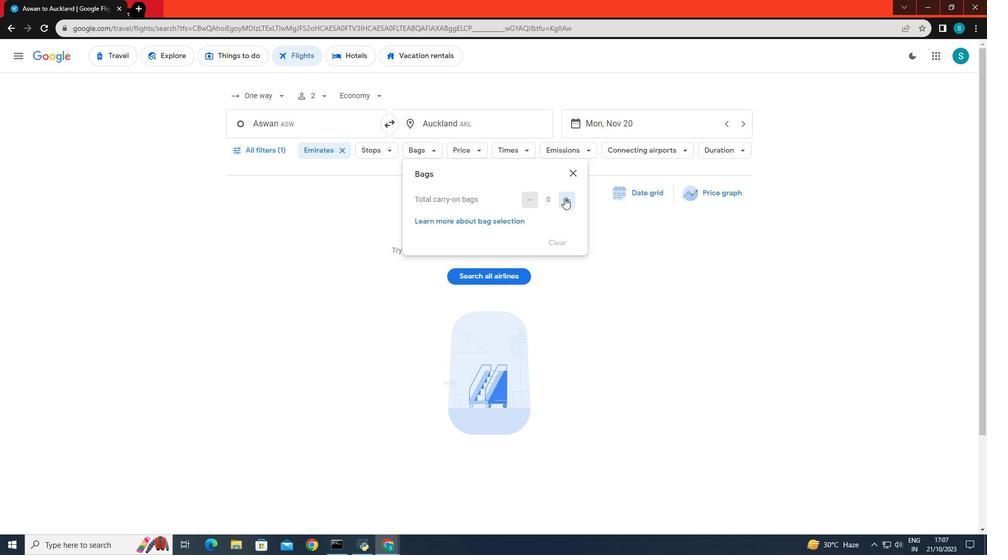 
Action: Mouse pressed left at (564, 197)
Screenshot: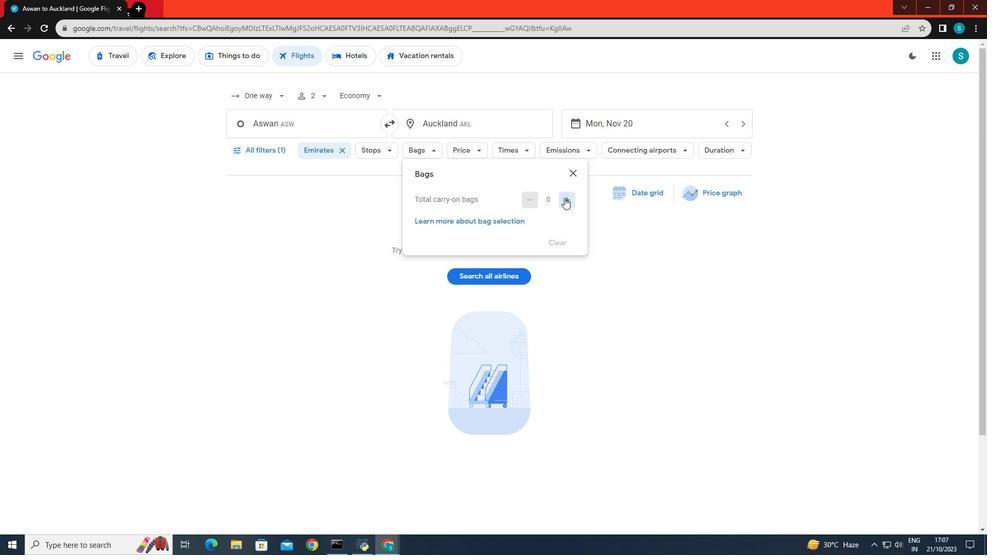 
Action: Mouse moved to (395, 322)
Screenshot: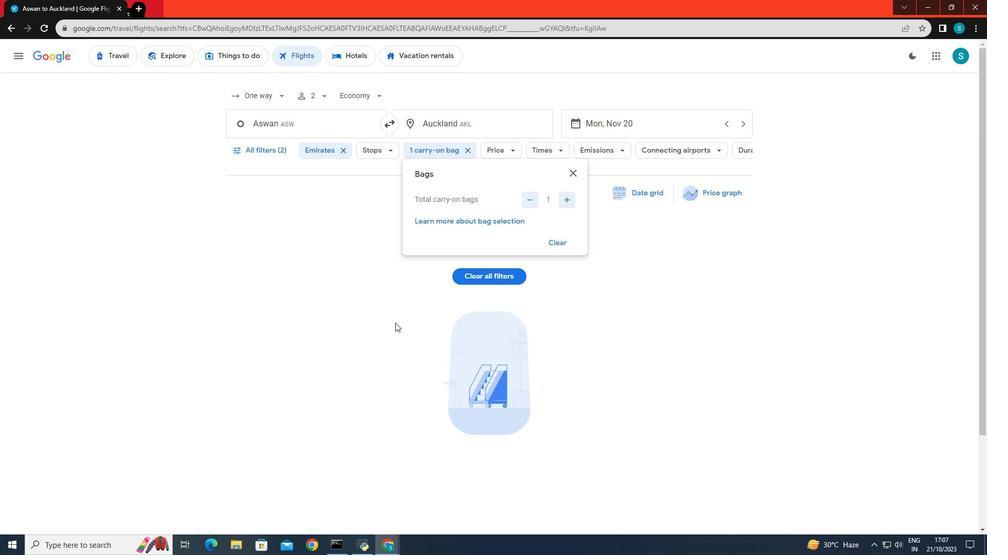 
Action: Mouse pressed left at (395, 322)
Screenshot: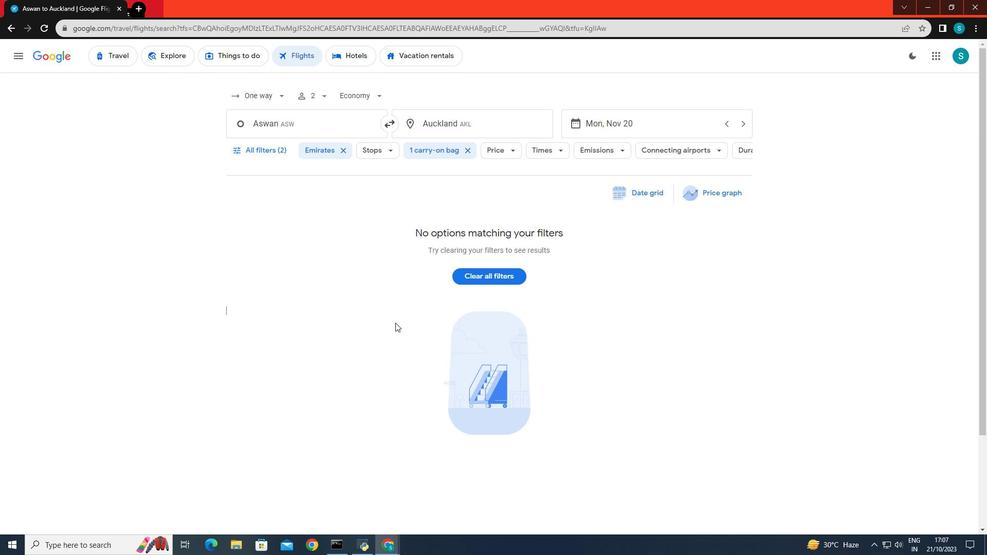 
Action: Mouse moved to (545, 146)
Screenshot: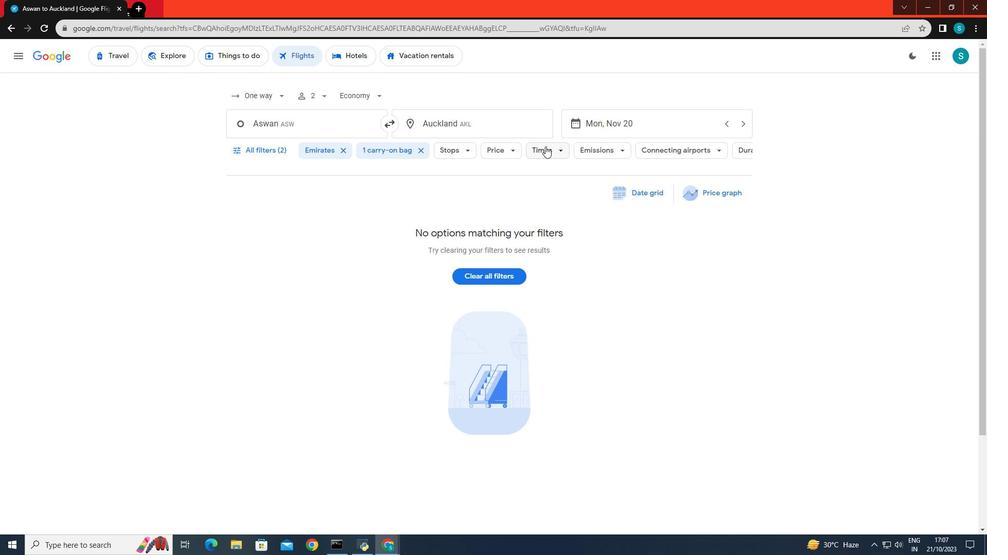 
Action: Mouse pressed left at (545, 146)
Screenshot: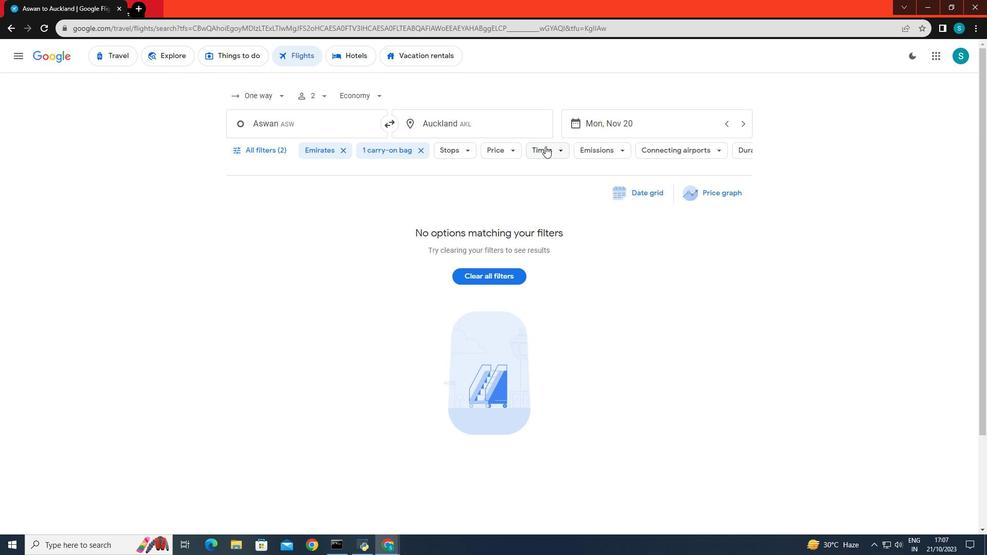 
Action: Mouse moved to (544, 254)
Screenshot: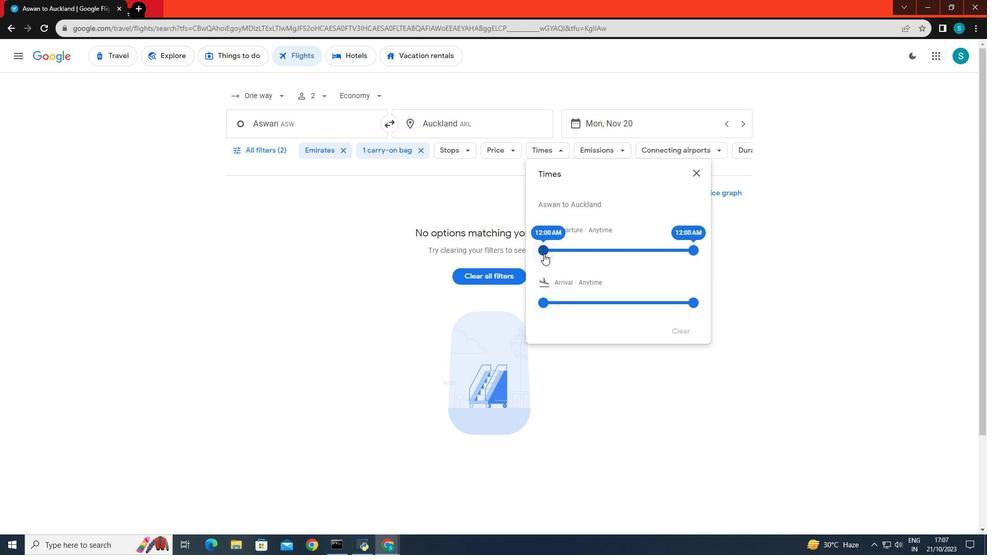 
Action: Mouse pressed left at (544, 254)
Screenshot: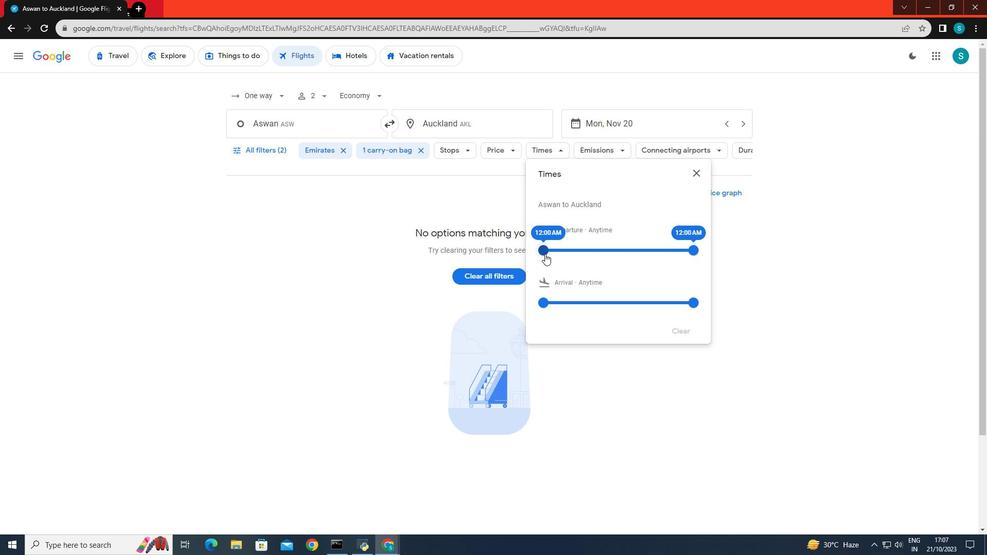 
Action: Mouse moved to (692, 252)
Screenshot: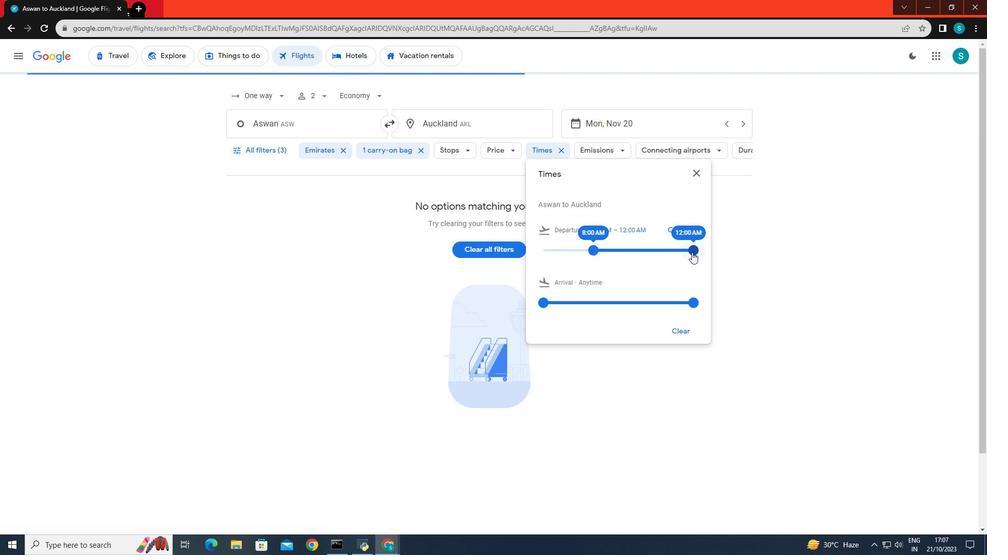 
Action: Mouse pressed left at (692, 252)
Screenshot: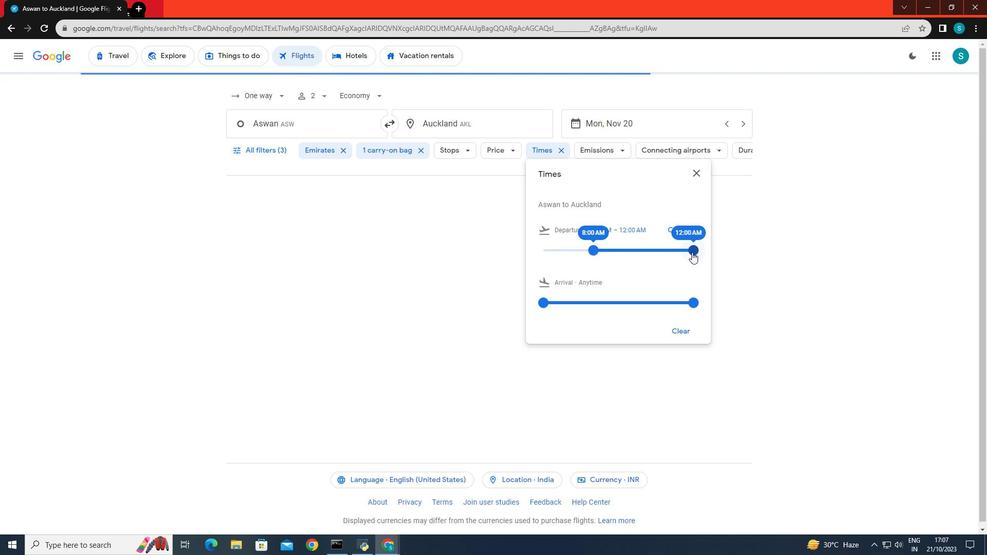 
Action: Mouse moved to (377, 324)
Screenshot: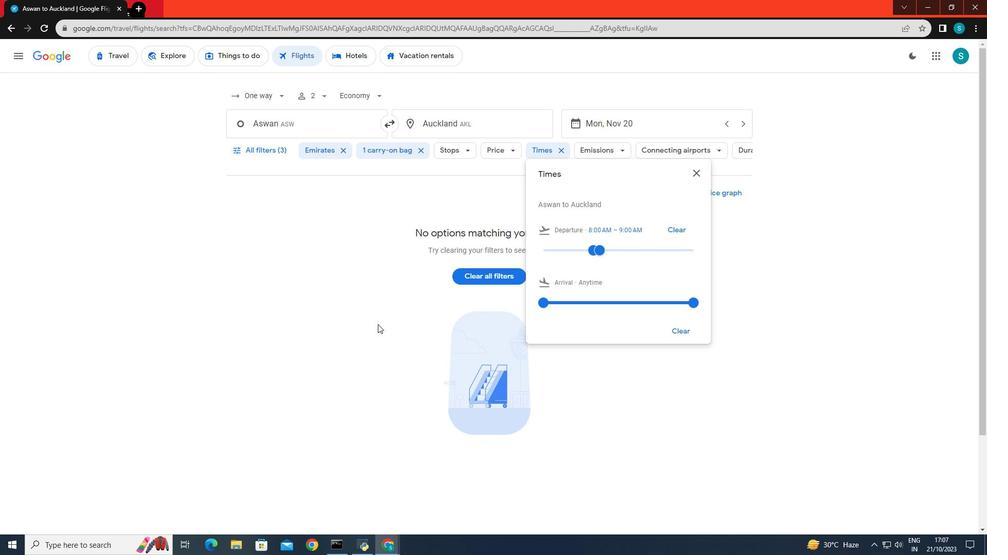 
Action: Mouse pressed left at (377, 324)
Screenshot: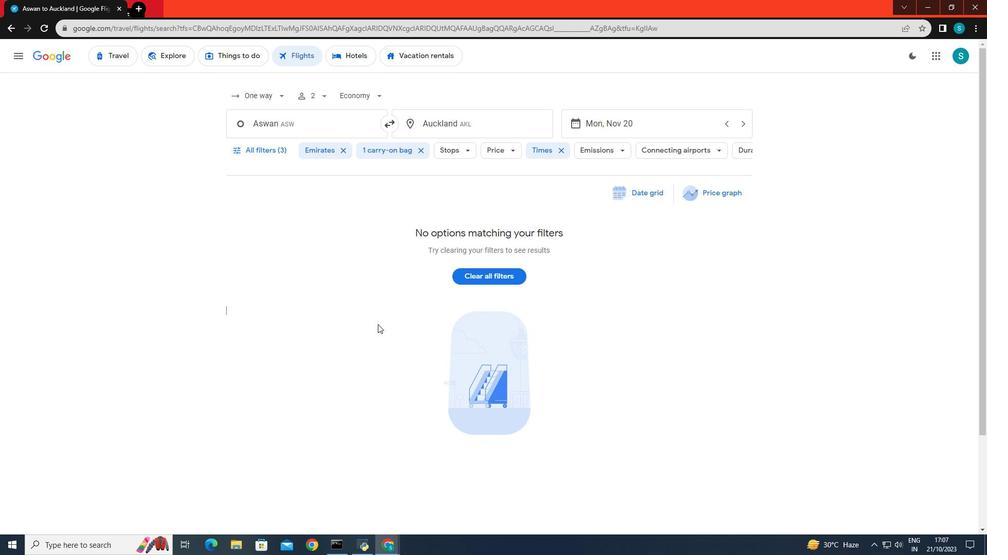 
